 Task: Look for space in Qingnian, China from 6th June, 2023 to 8th June, 2023 for 2 adults in price range Rs.7000 to Rs.12000. Place can be private room with 1  bedroom having 2 beds and 1 bathroom. Property type can be house, flat, guest house. Booking option can be shelf check-in. Required host language is Chinese (Simplified).
Action: Mouse moved to (376, 133)
Screenshot: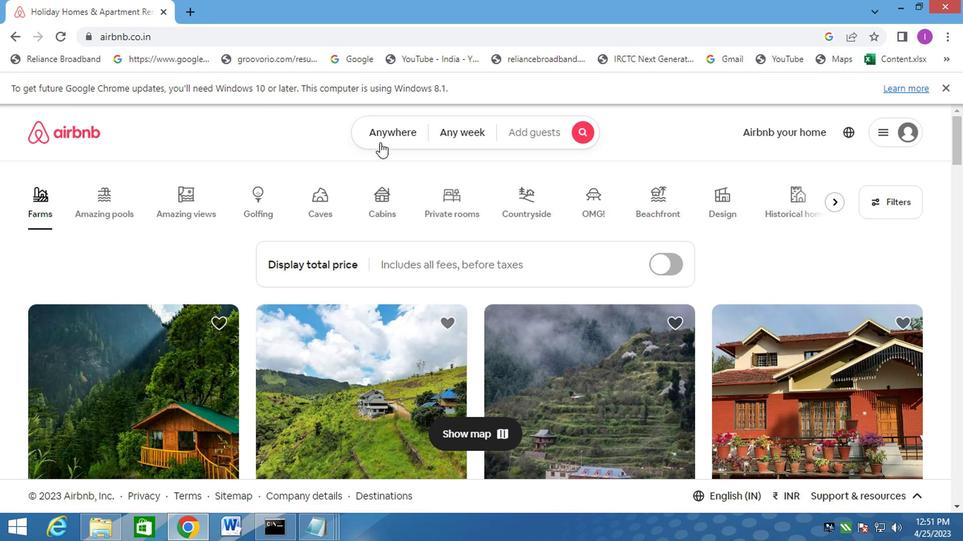 
Action: Mouse pressed left at (376, 133)
Screenshot: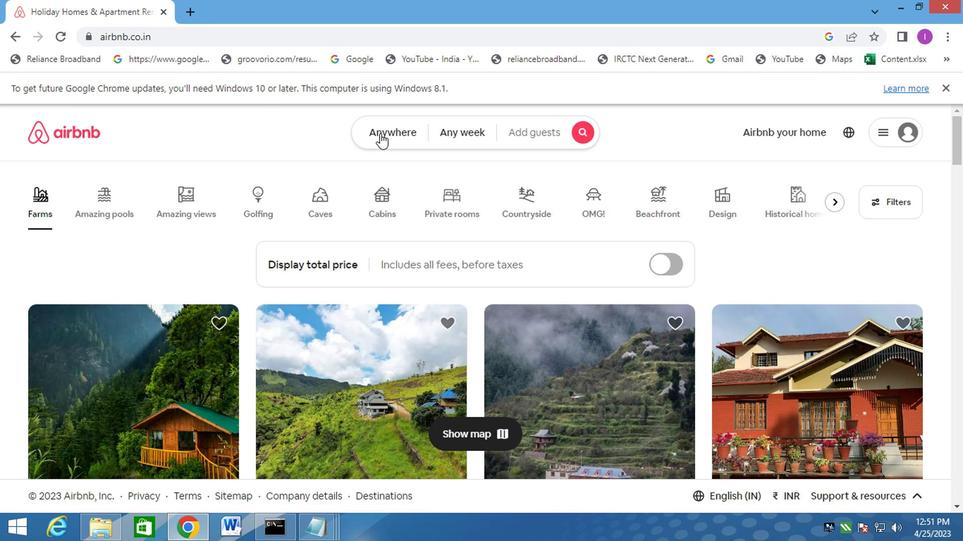 
Action: Mouse moved to (227, 192)
Screenshot: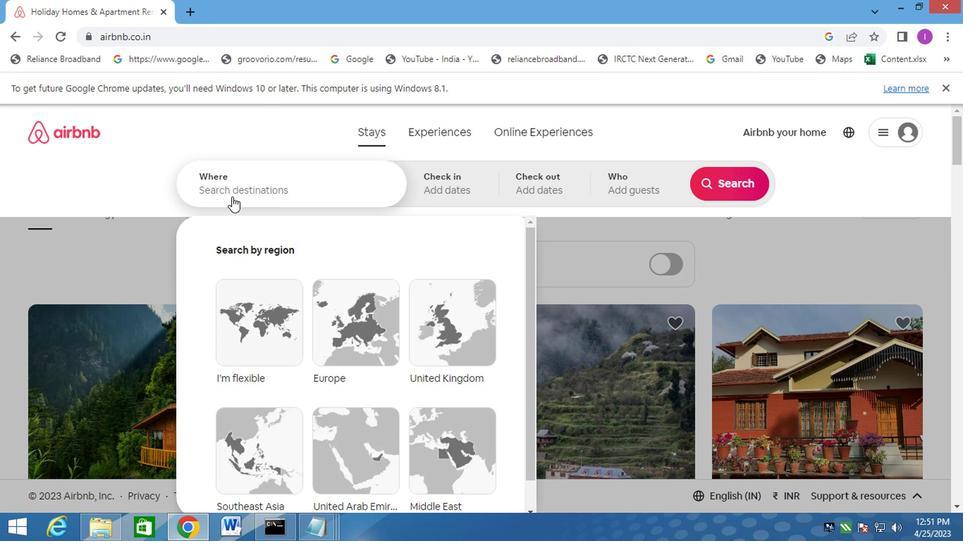 
Action: Mouse pressed left at (227, 192)
Screenshot: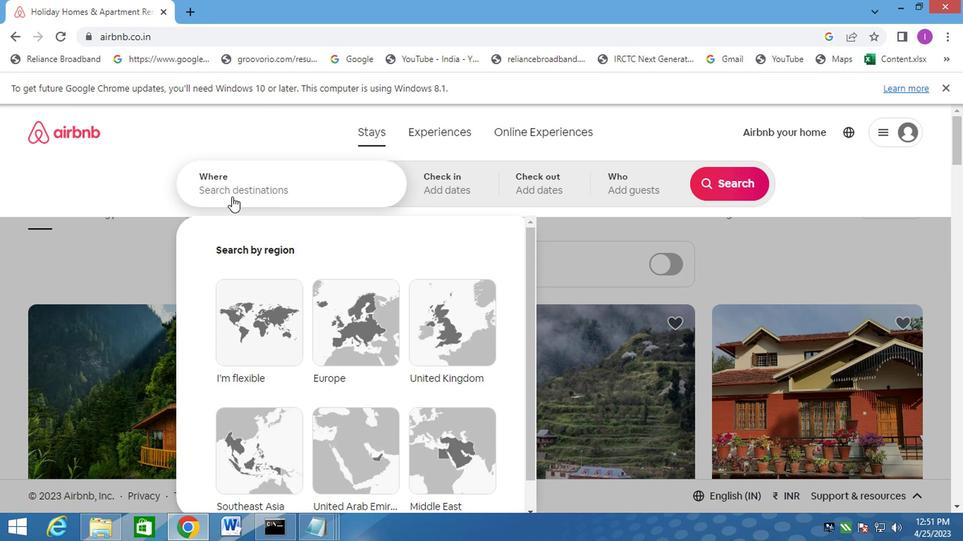 
Action: Mouse moved to (254, 184)
Screenshot: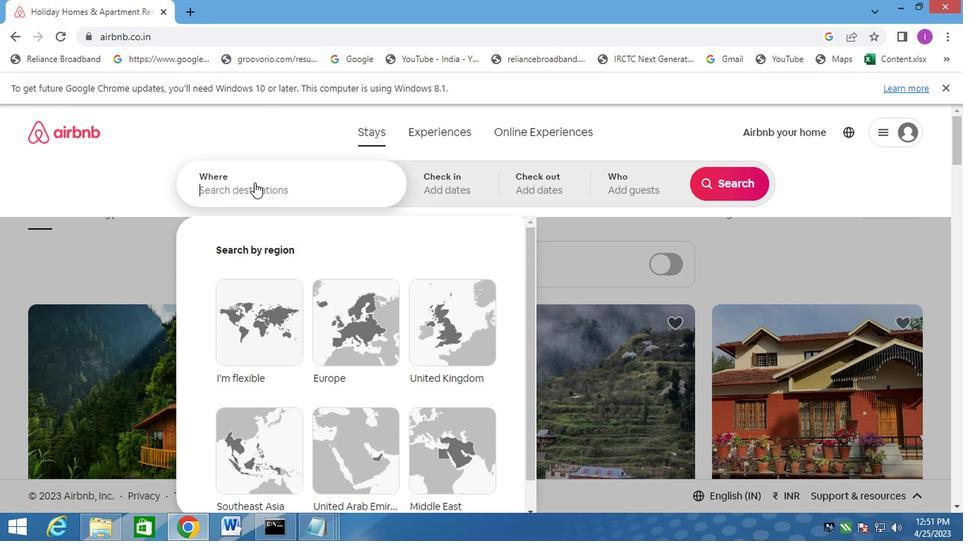
Action: Key pressed <Key.shift>QINGNIAN,CHINA
Screenshot: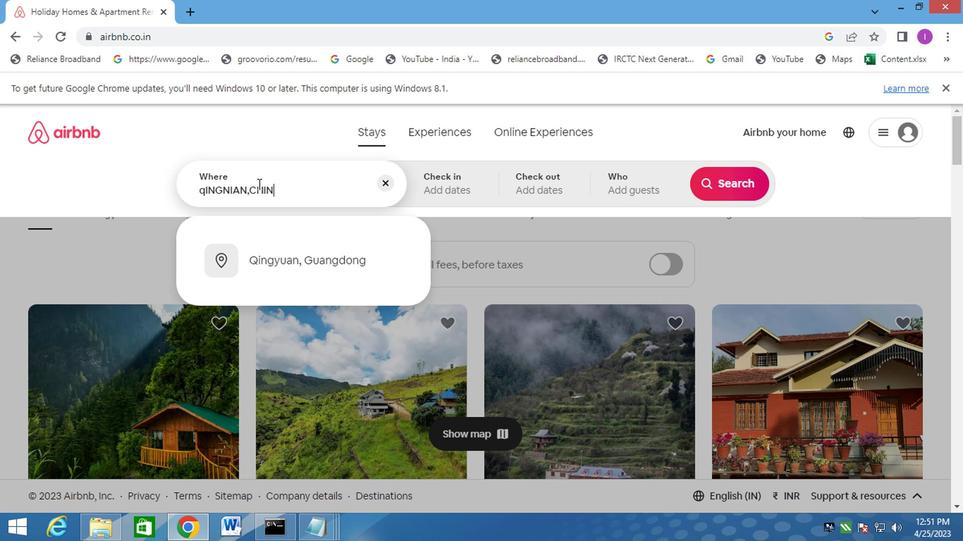 
Action: Mouse moved to (443, 178)
Screenshot: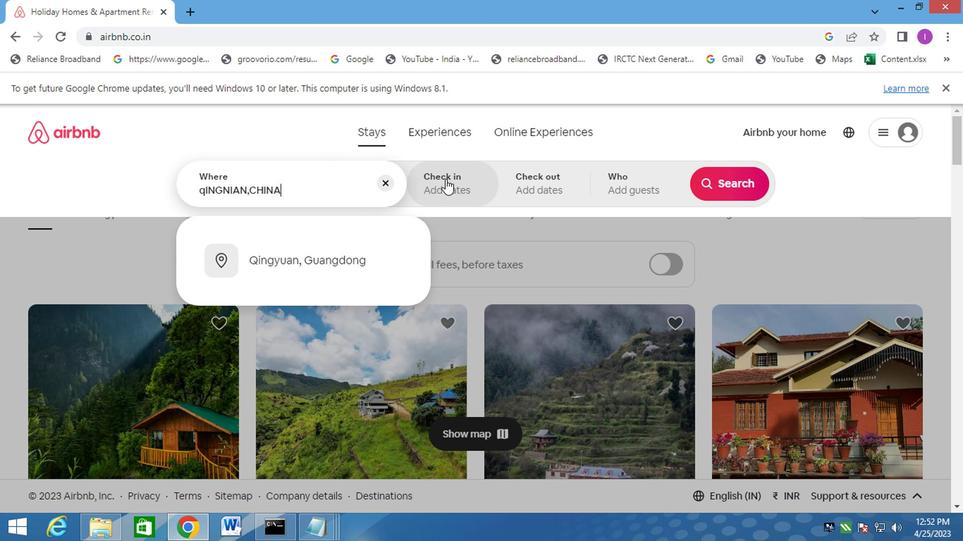
Action: Mouse pressed left at (443, 178)
Screenshot: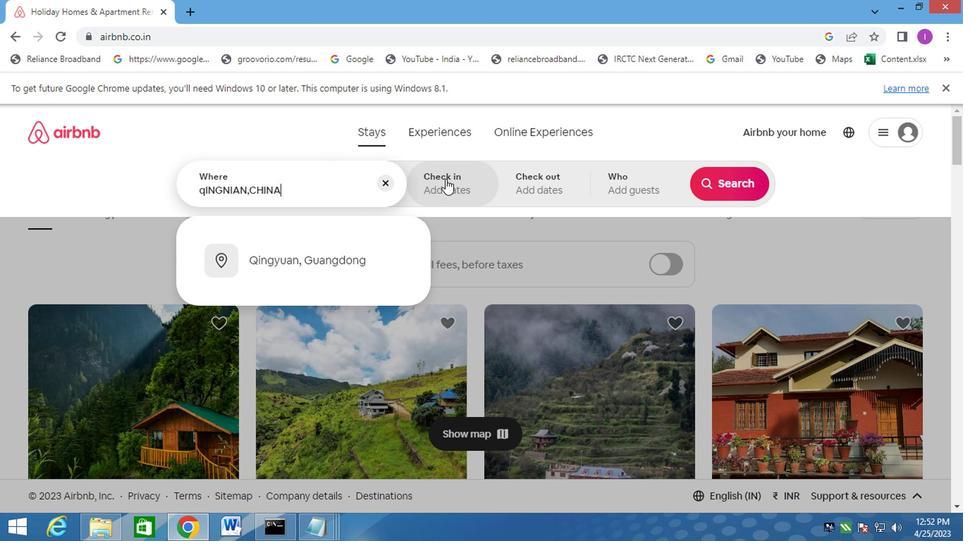 
Action: Mouse moved to (721, 296)
Screenshot: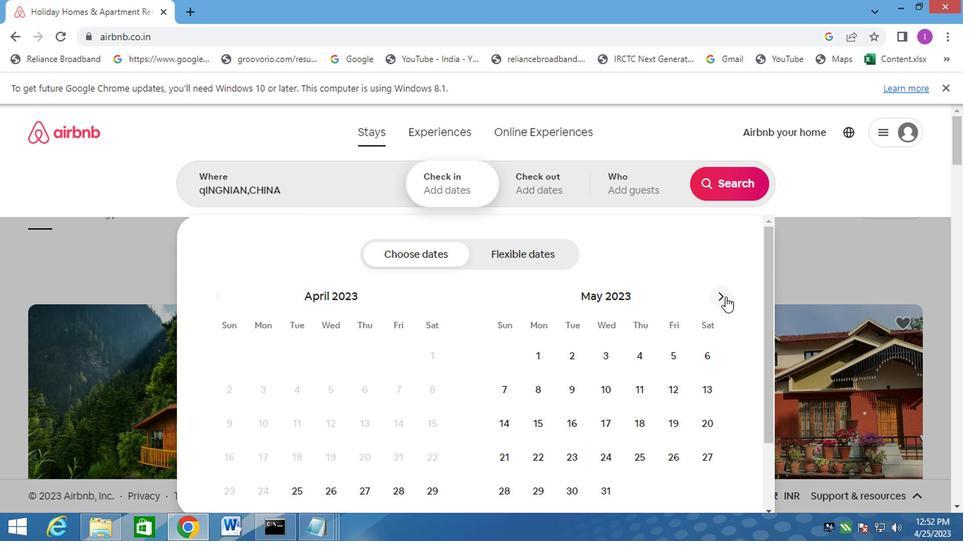 
Action: Mouse pressed left at (721, 296)
Screenshot: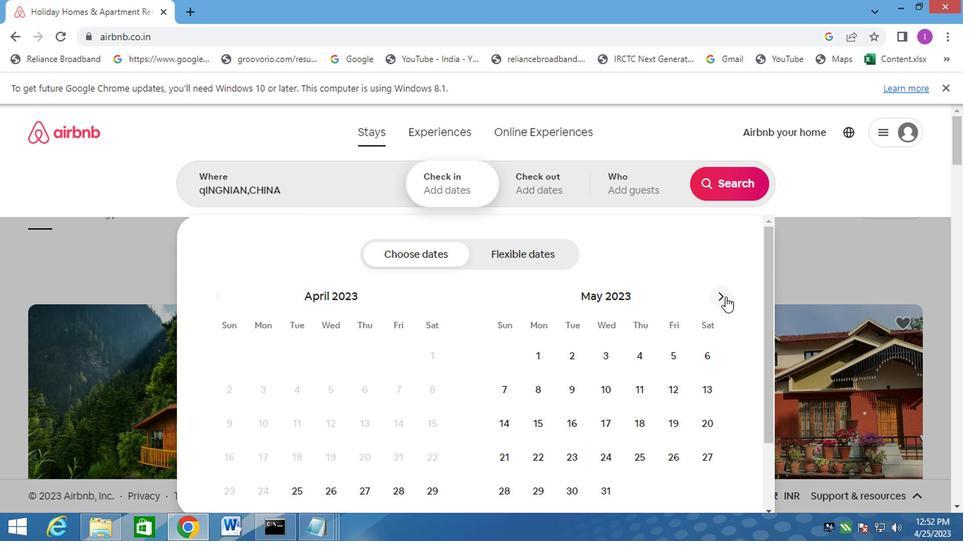 
Action: Mouse pressed left at (721, 296)
Screenshot: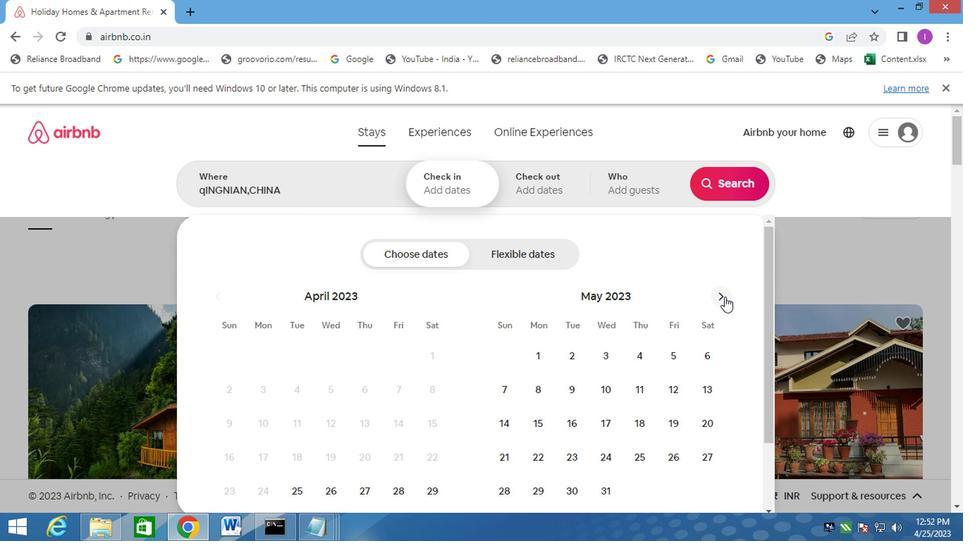 
Action: Mouse moved to (295, 387)
Screenshot: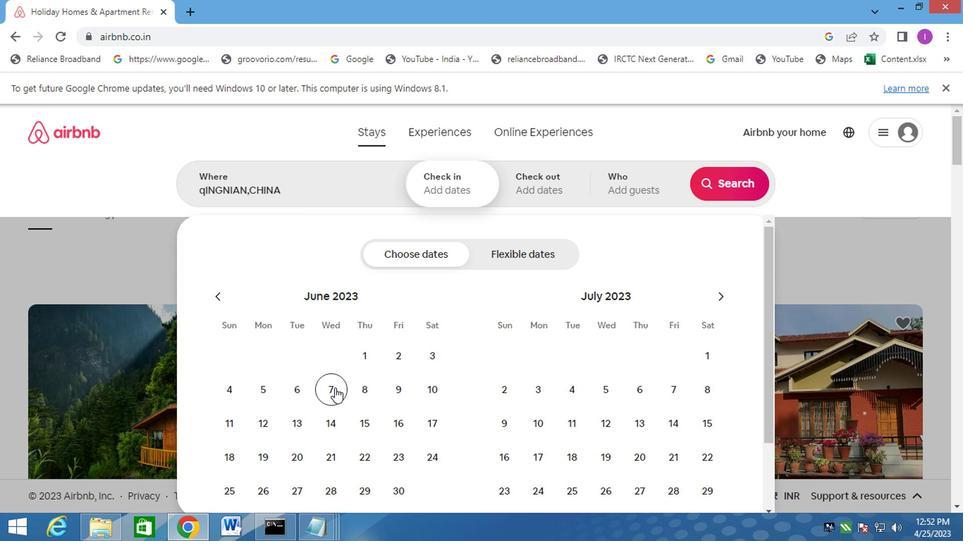 
Action: Mouse pressed left at (295, 387)
Screenshot: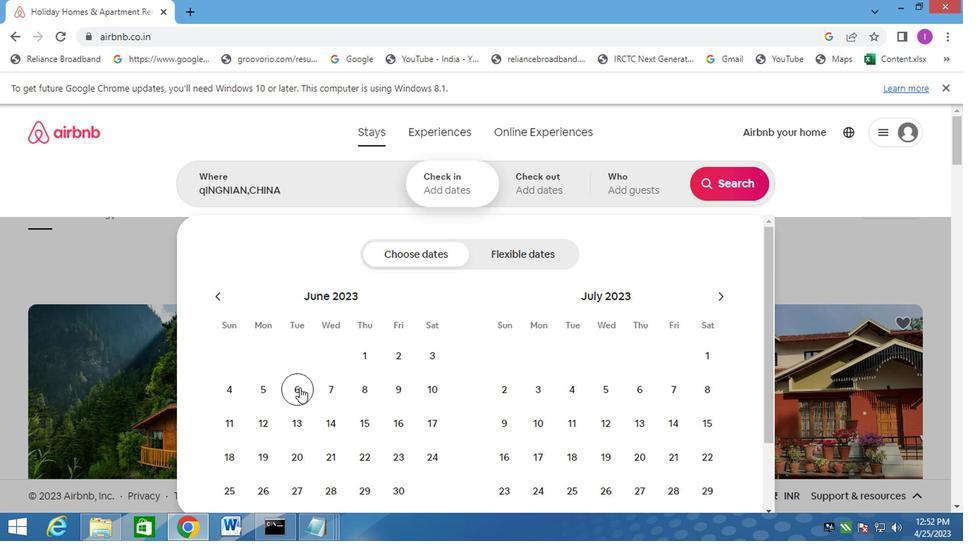 
Action: Mouse moved to (363, 399)
Screenshot: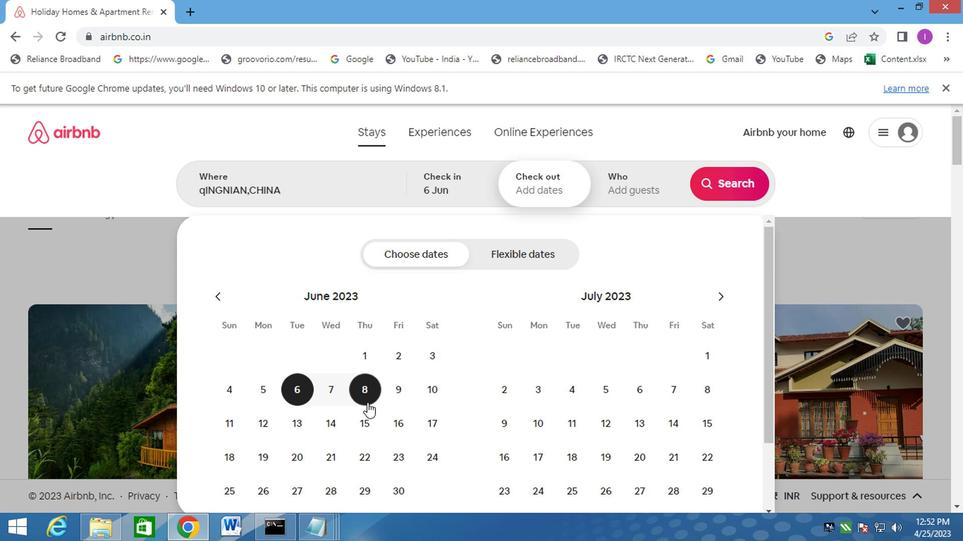 
Action: Mouse pressed left at (363, 399)
Screenshot: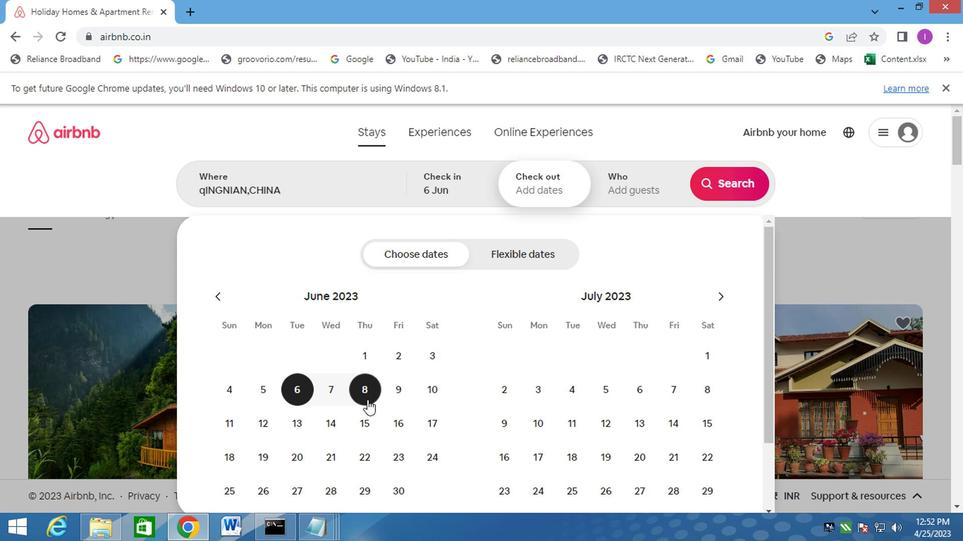 
Action: Mouse moved to (660, 187)
Screenshot: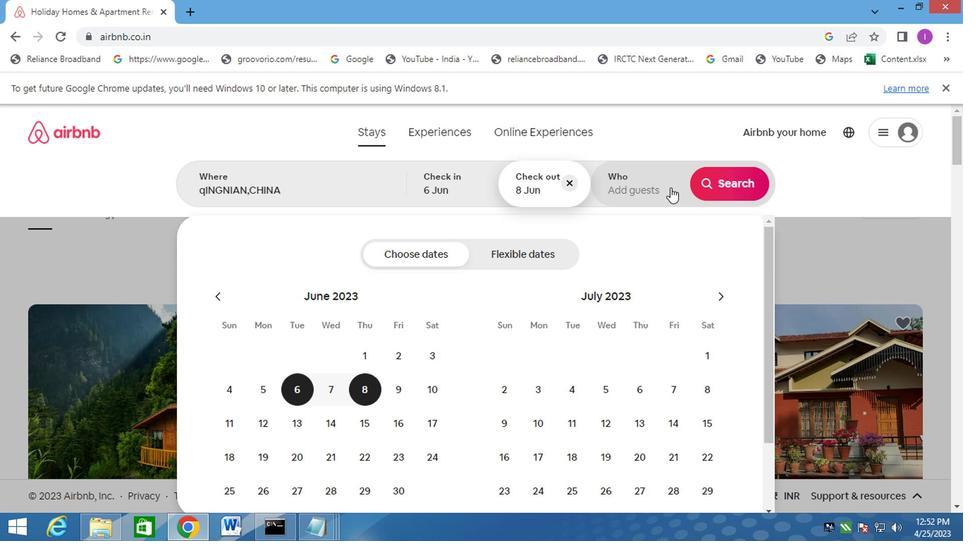 
Action: Mouse pressed left at (660, 187)
Screenshot: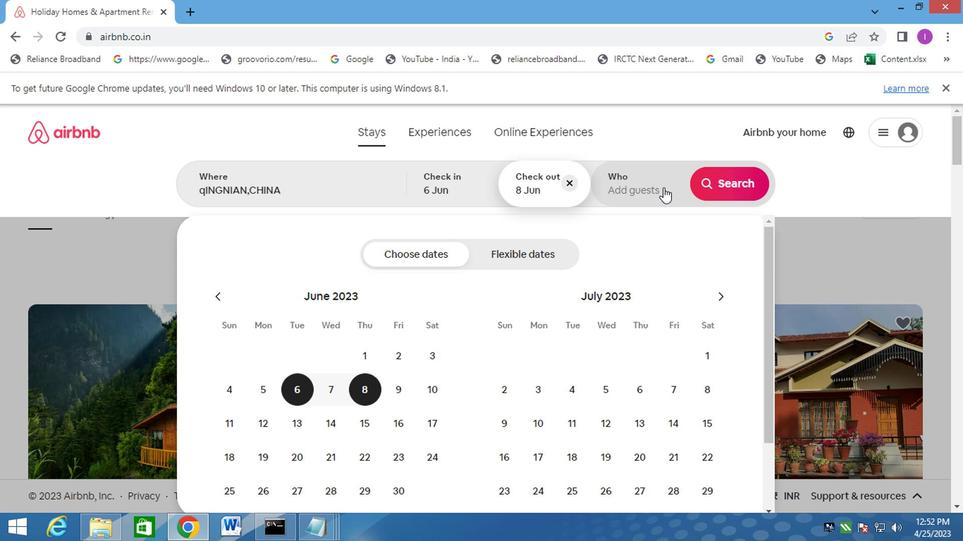 
Action: Mouse moved to (730, 258)
Screenshot: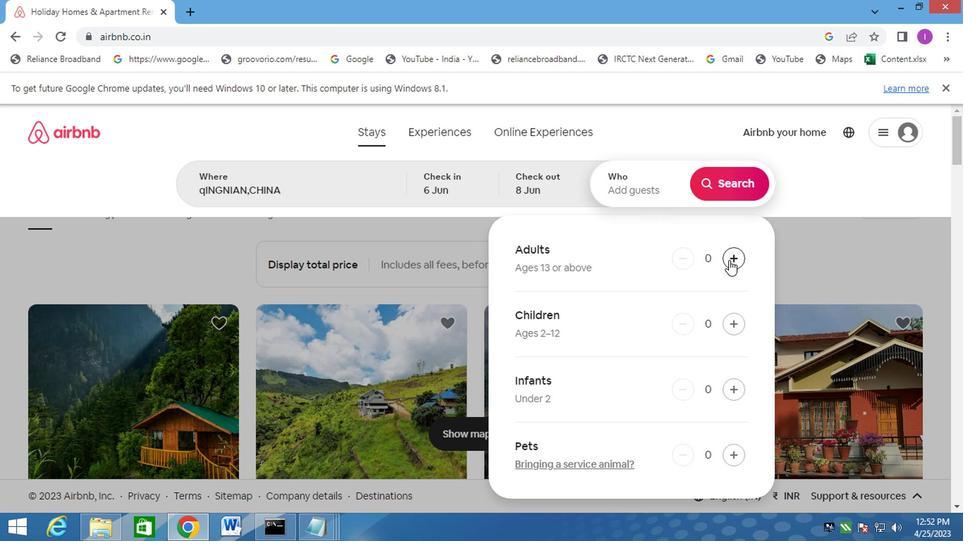 
Action: Mouse pressed left at (730, 258)
Screenshot: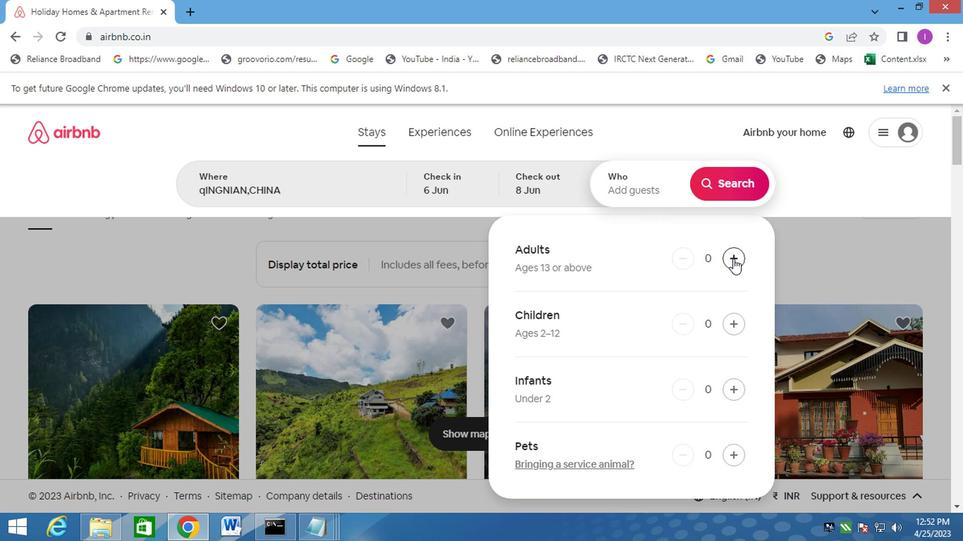 
Action: Mouse pressed left at (730, 258)
Screenshot: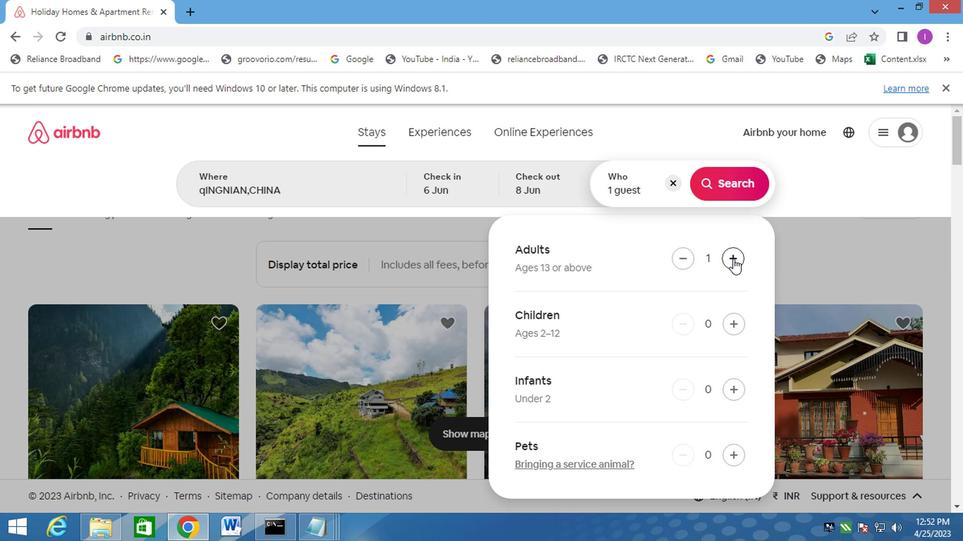 
Action: Mouse moved to (717, 187)
Screenshot: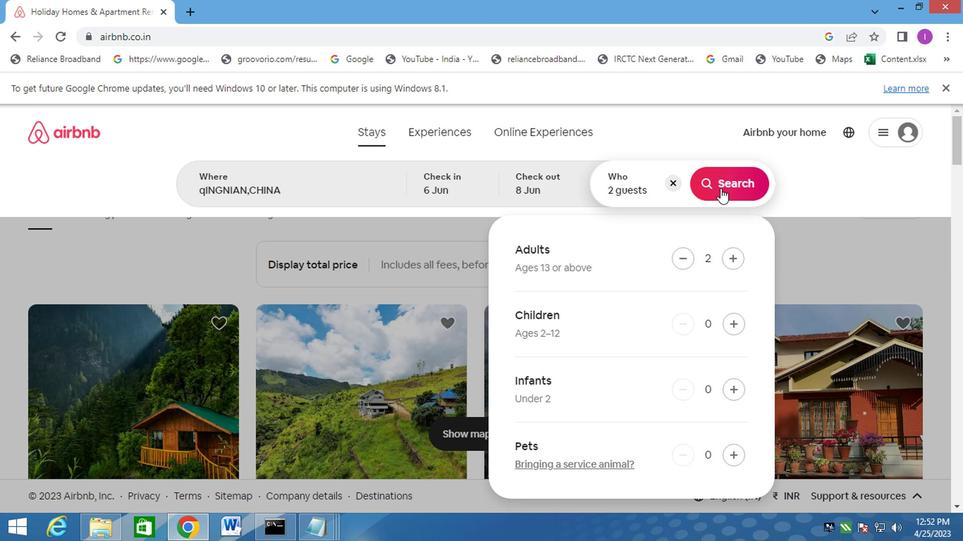 
Action: Mouse pressed left at (717, 187)
Screenshot: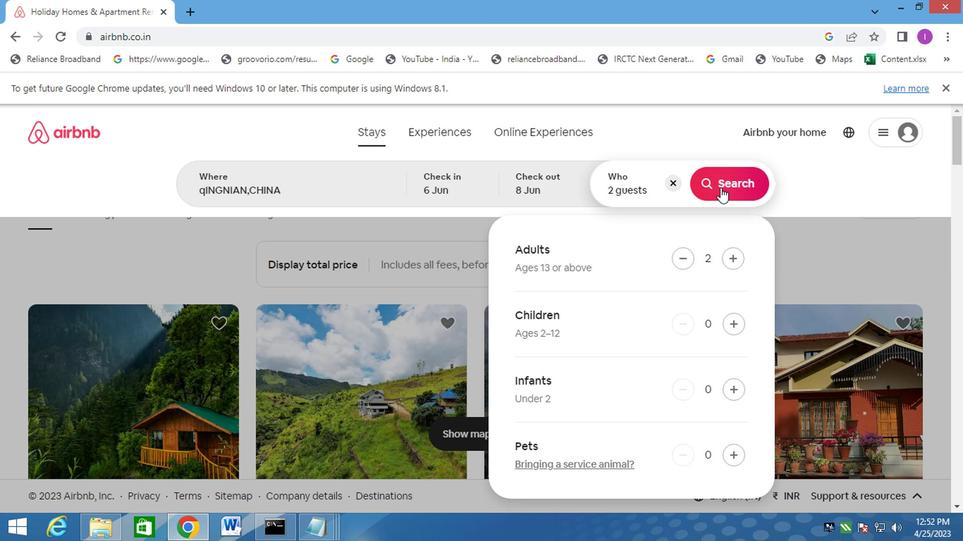 
Action: Mouse moved to (907, 188)
Screenshot: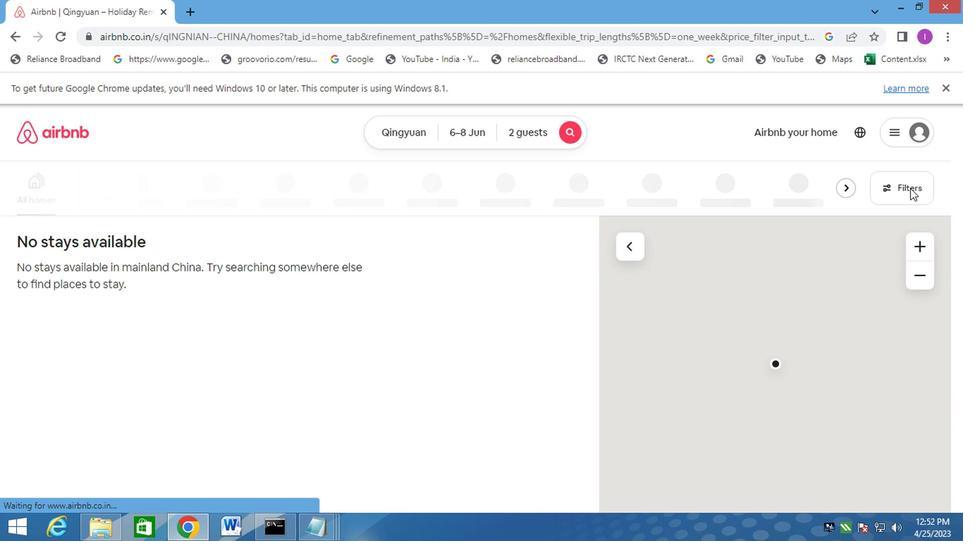 
Action: Mouse pressed left at (907, 188)
Screenshot: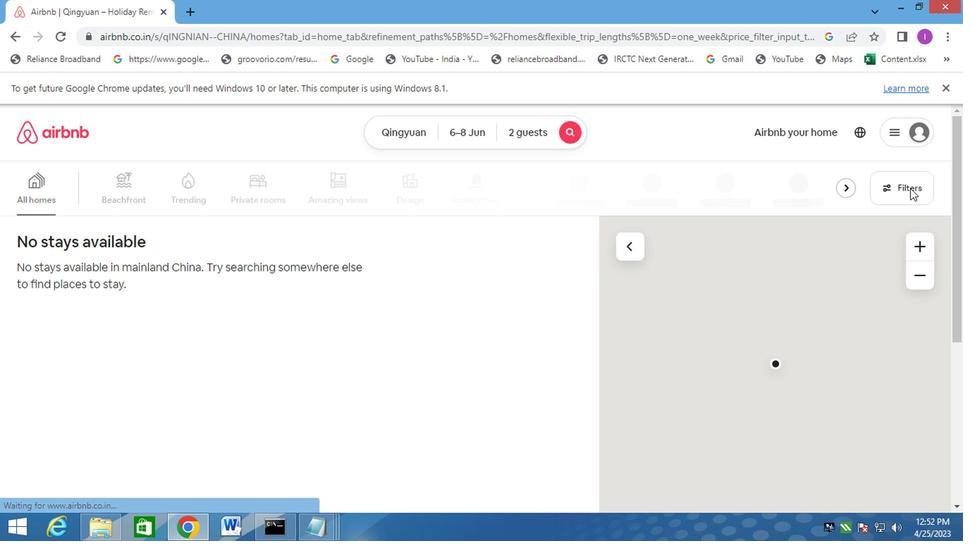 
Action: Mouse moved to (306, 277)
Screenshot: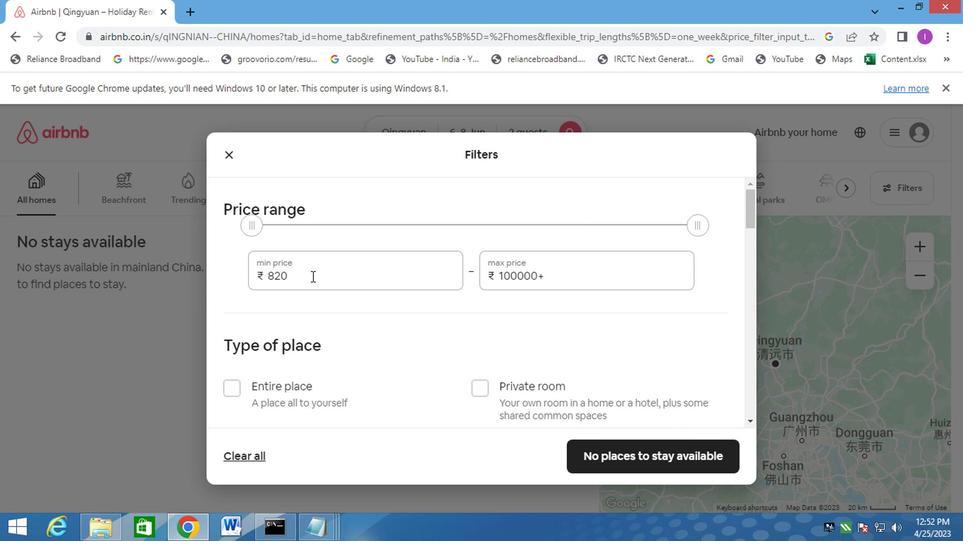 
Action: Mouse pressed left at (306, 277)
Screenshot: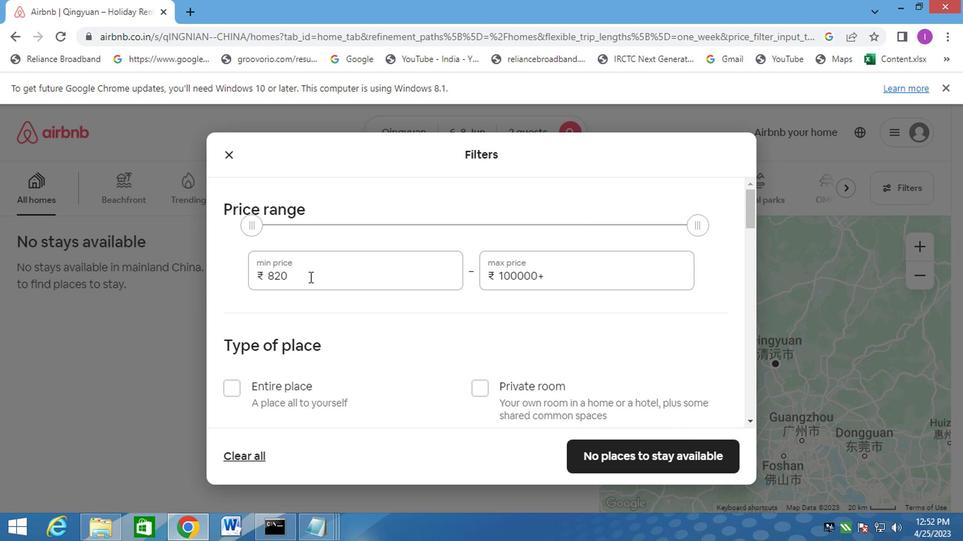 
Action: Mouse moved to (340, 289)
Screenshot: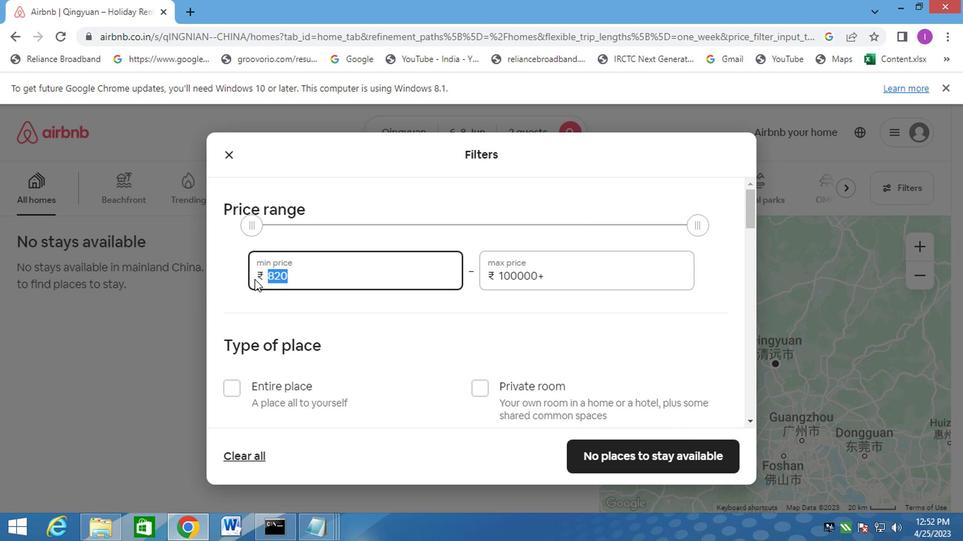 
Action: Key pressed 7000
Screenshot: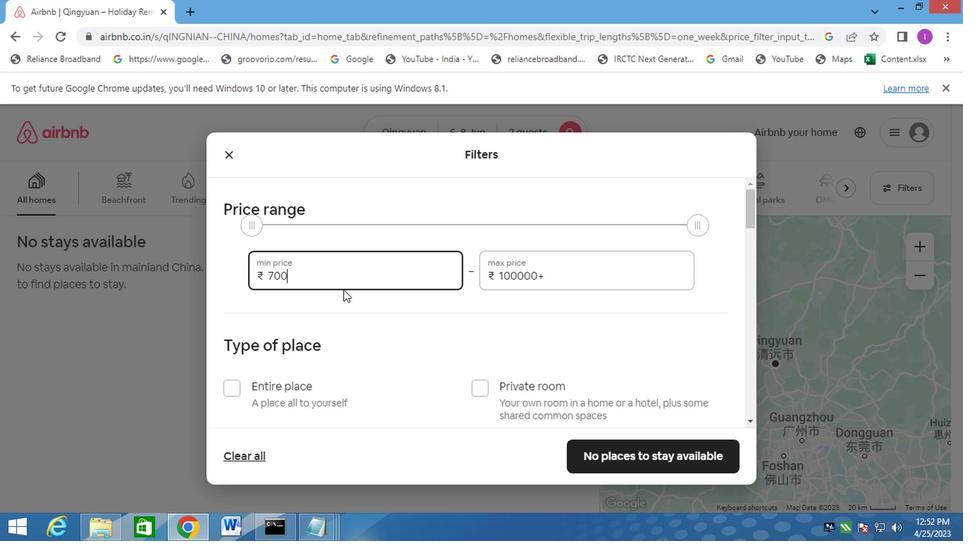 
Action: Mouse moved to (557, 276)
Screenshot: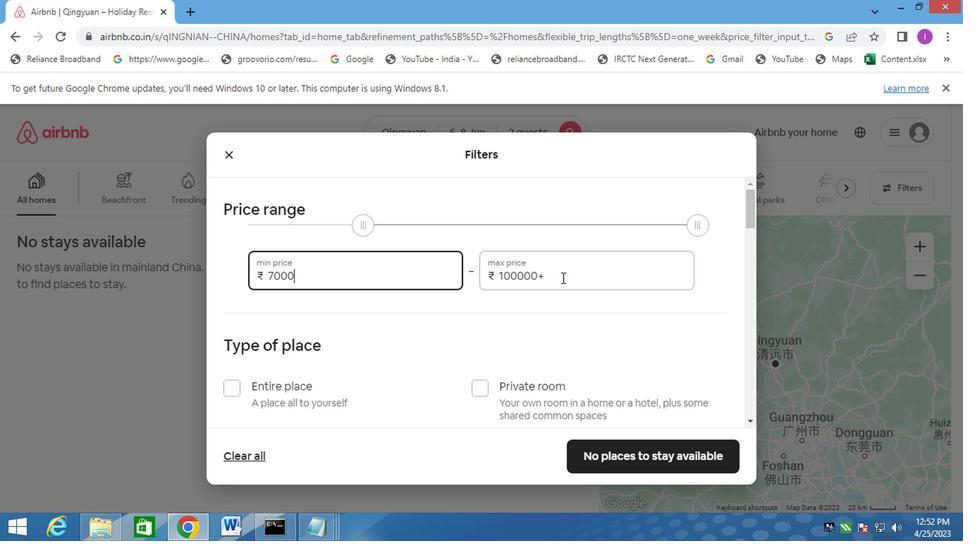 
Action: Mouse pressed left at (557, 276)
Screenshot: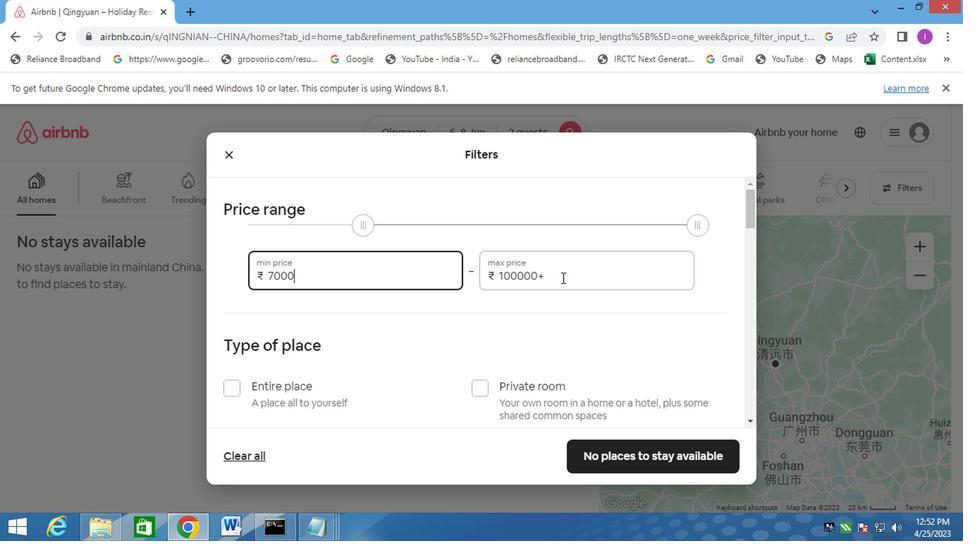 
Action: Mouse moved to (491, 274)
Screenshot: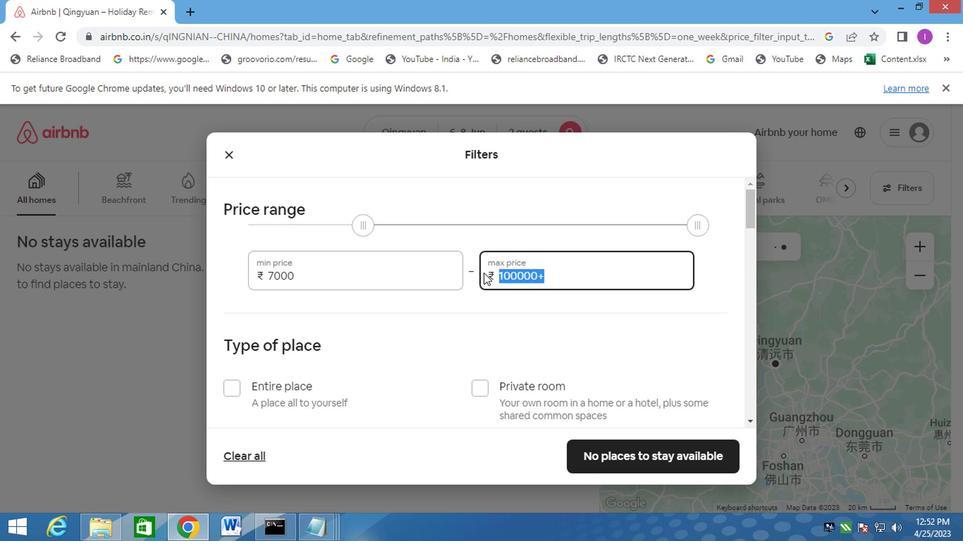 
Action: Key pressed 12000
Screenshot: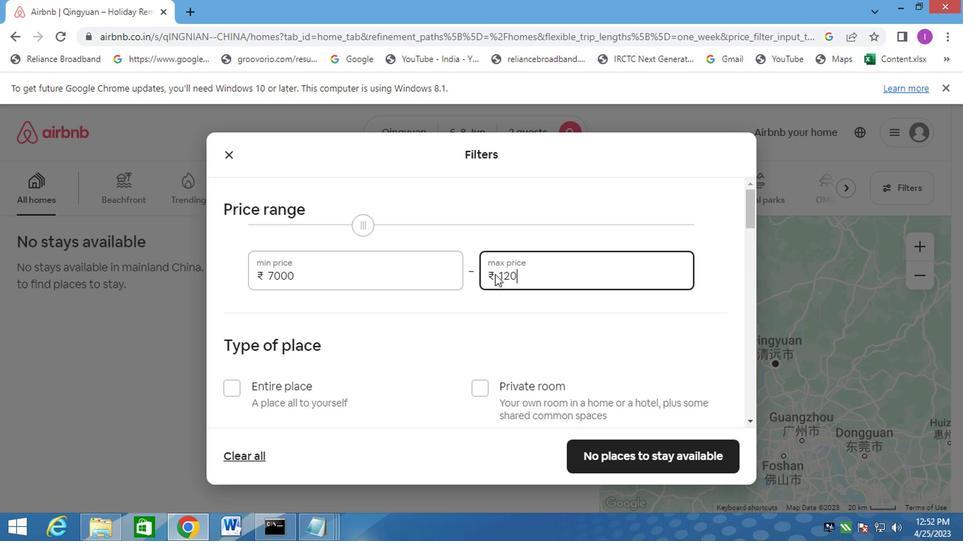 
Action: Mouse moved to (475, 389)
Screenshot: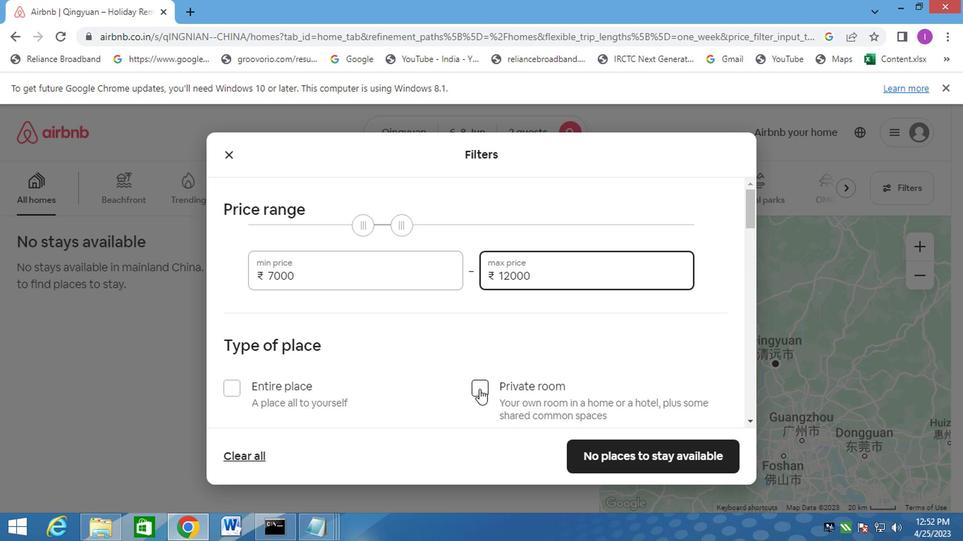 
Action: Mouse pressed left at (475, 389)
Screenshot: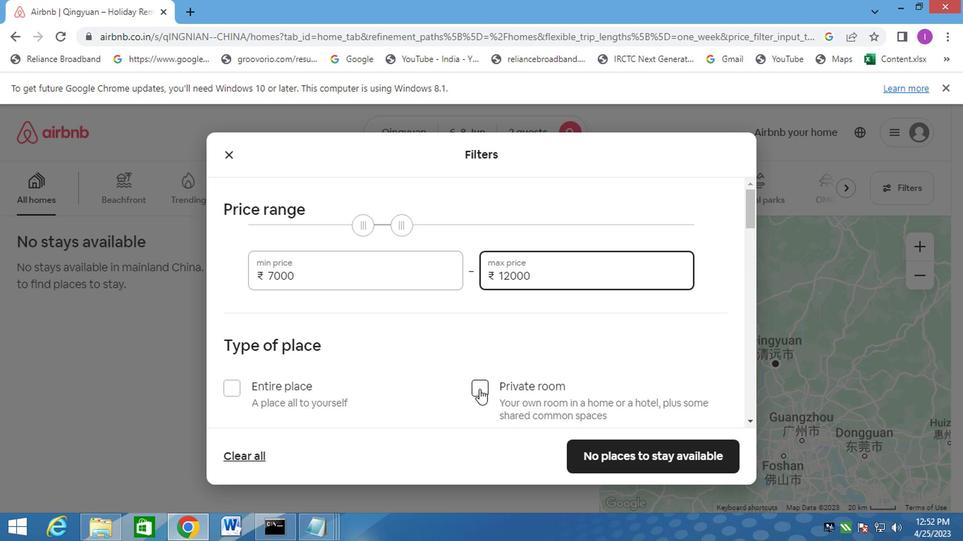 
Action: Mouse moved to (640, 323)
Screenshot: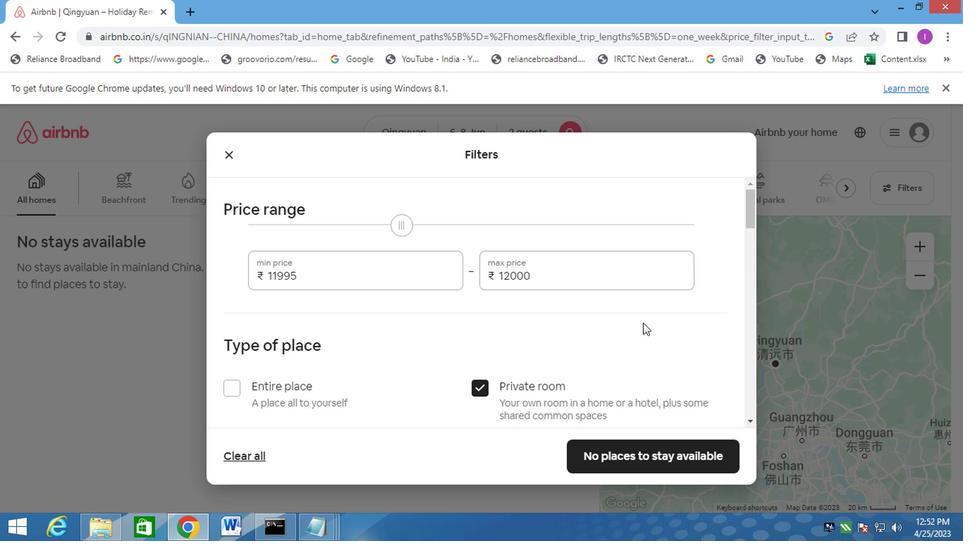 
Action: Mouse scrolled (640, 322) with delta (0, 0)
Screenshot: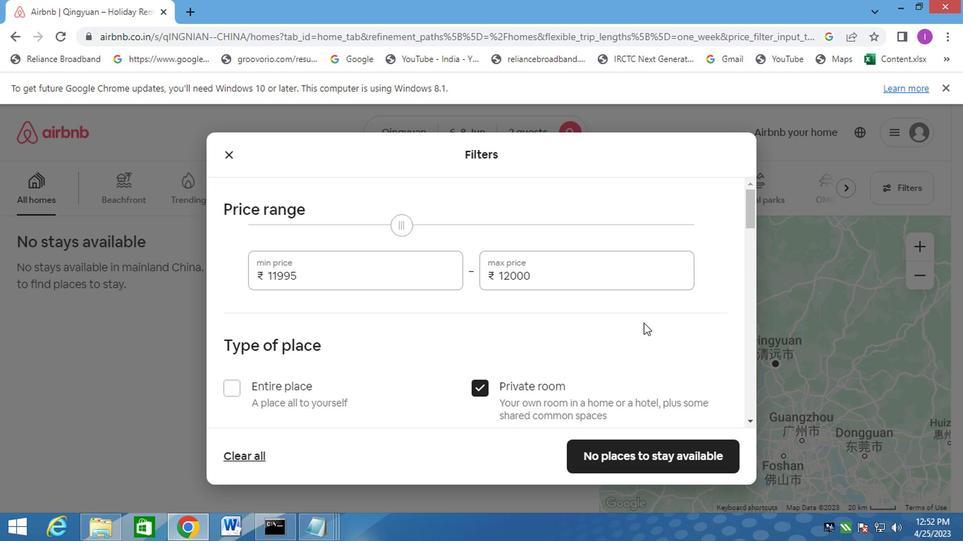 
Action: Mouse scrolled (640, 322) with delta (0, 0)
Screenshot: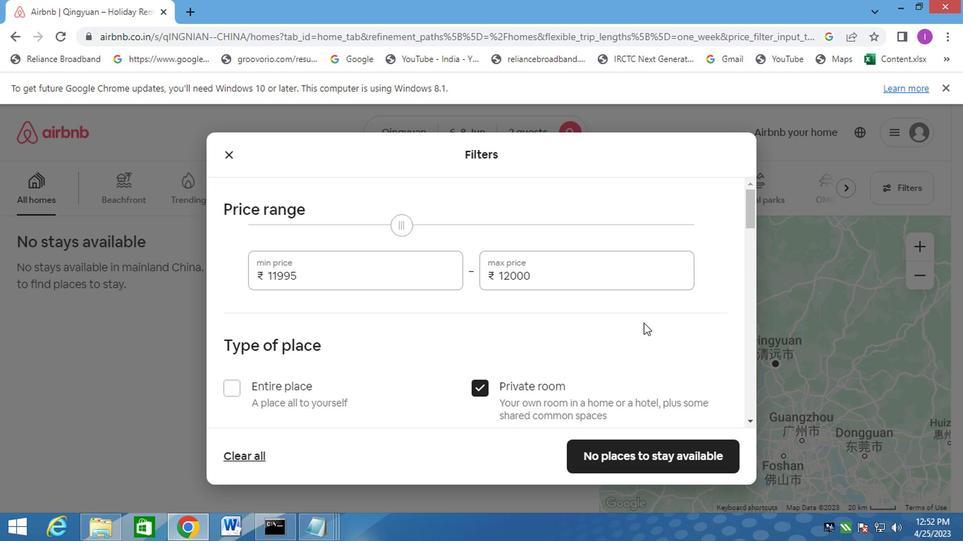 
Action: Mouse moved to (654, 319)
Screenshot: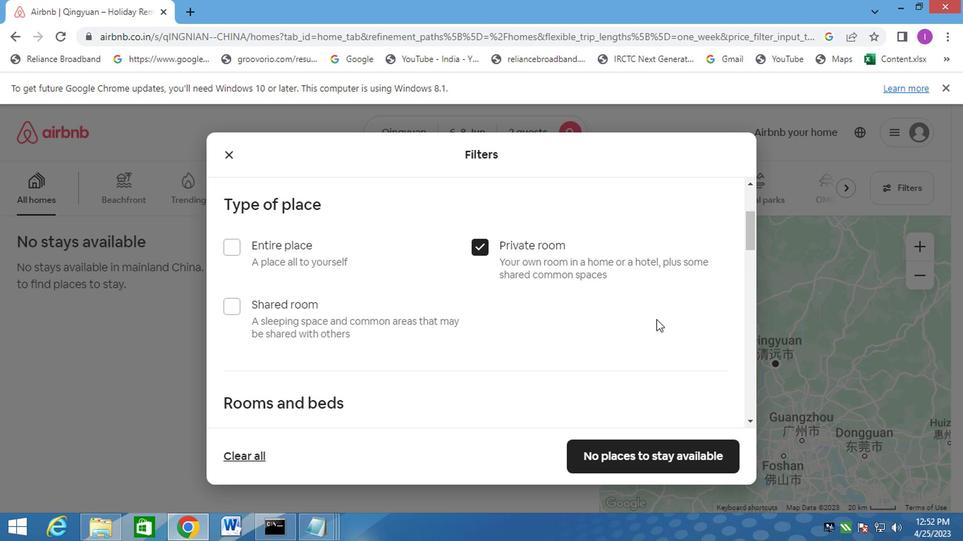 
Action: Mouse scrolled (654, 318) with delta (0, -1)
Screenshot: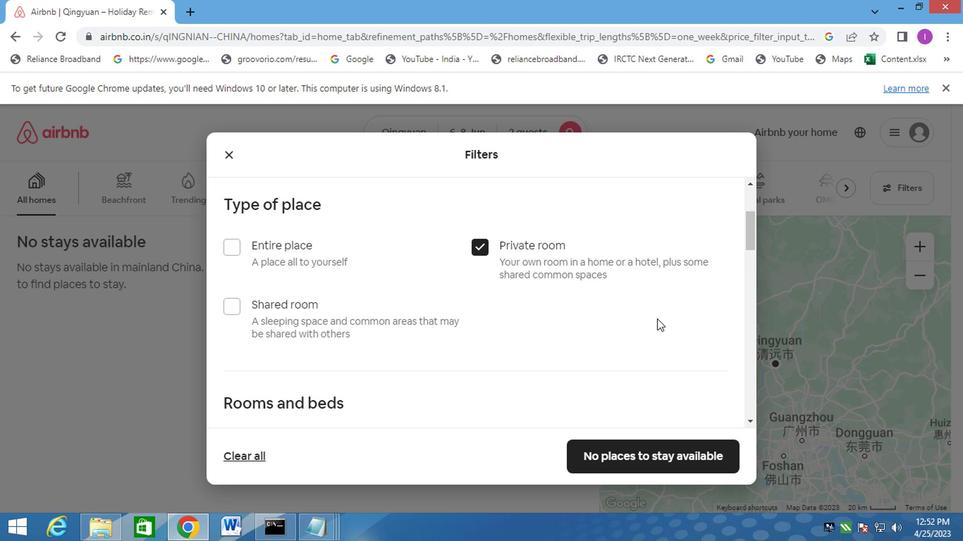 
Action: Mouse moved to (654, 319)
Screenshot: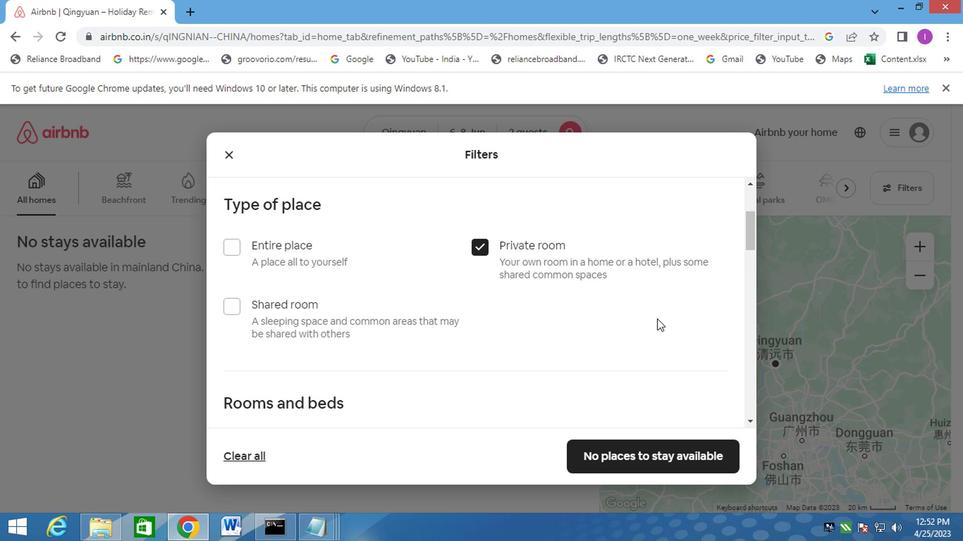 
Action: Mouse scrolled (654, 318) with delta (0, -1)
Screenshot: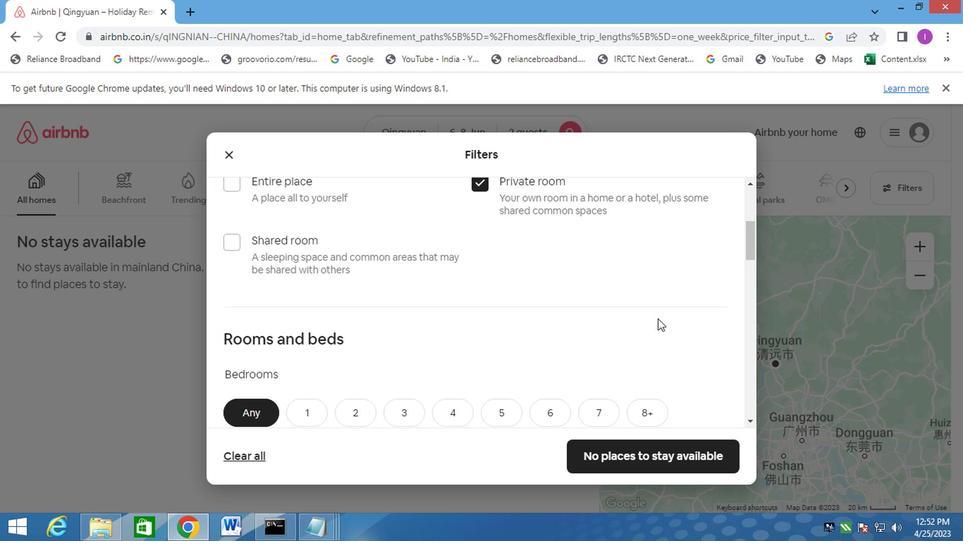 
Action: Mouse scrolled (654, 318) with delta (0, -1)
Screenshot: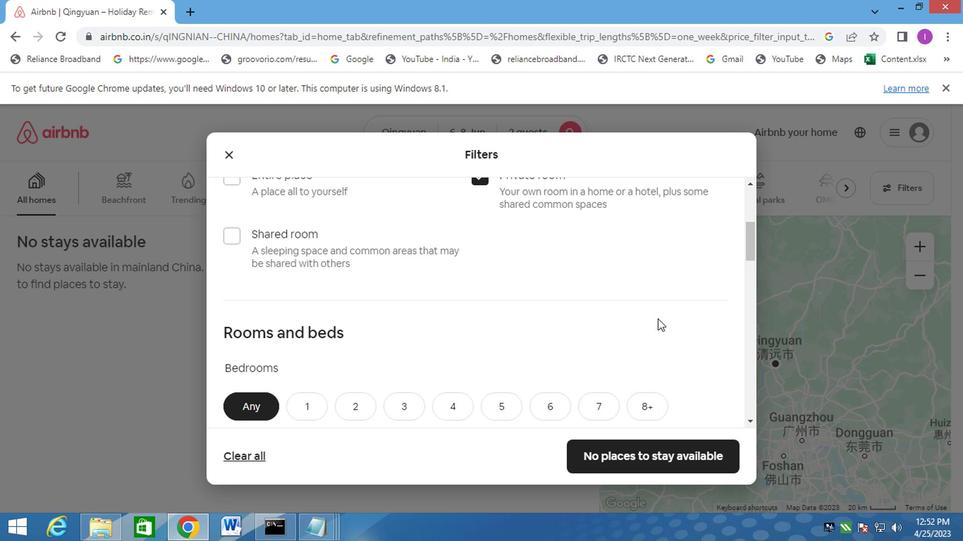 
Action: Mouse moved to (306, 272)
Screenshot: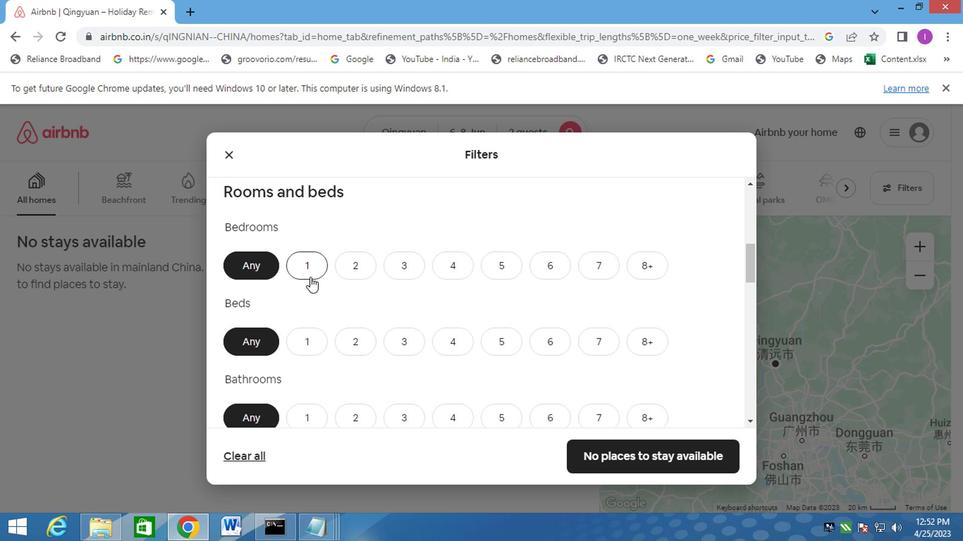
Action: Mouse pressed left at (306, 272)
Screenshot: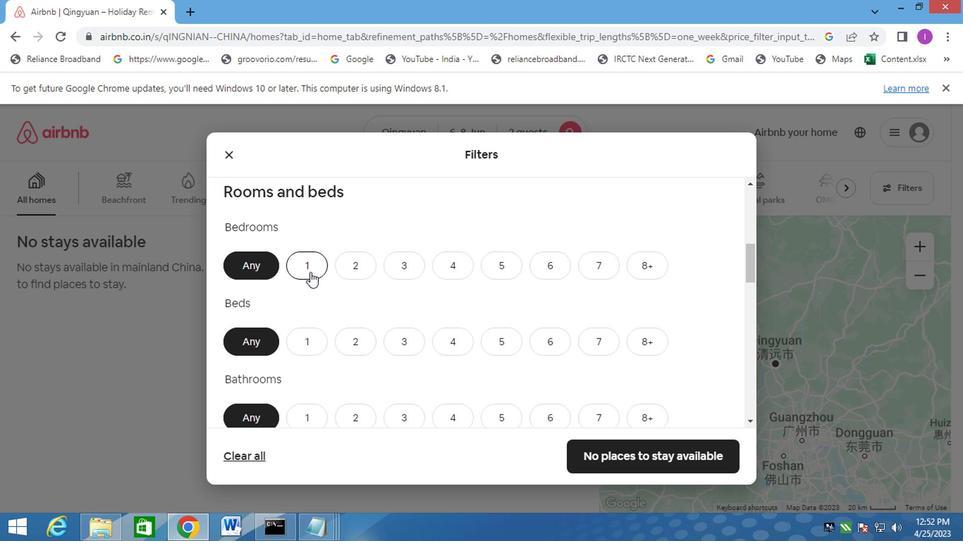 
Action: Mouse moved to (359, 345)
Screenshot: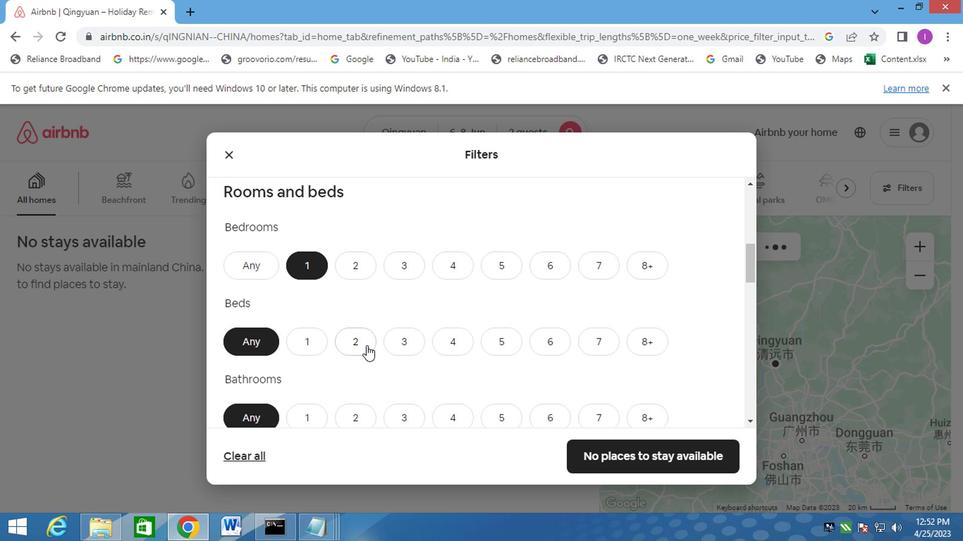 
Action: Mouse pressed left at (359, 345)
Screenshot: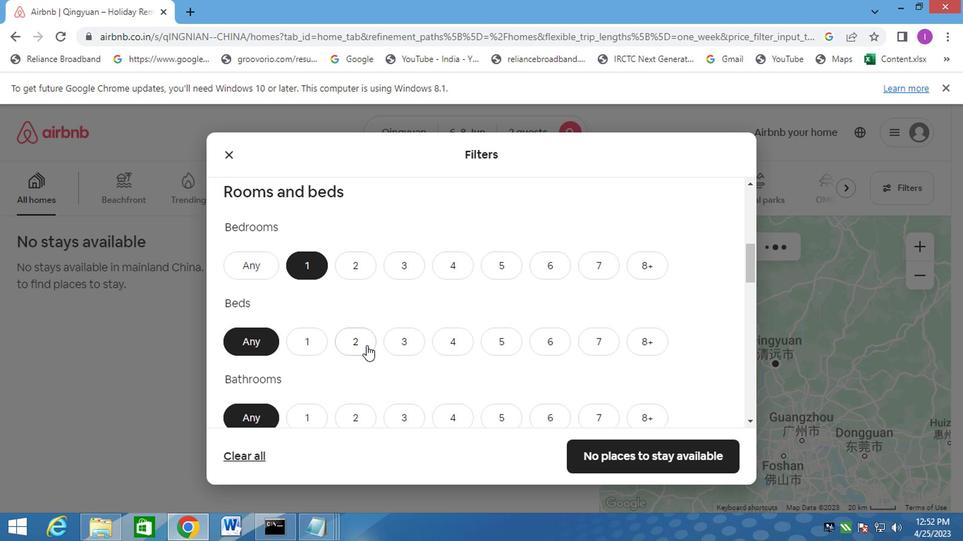 
Action: Mouse moved to (296, 411)
Screenshot: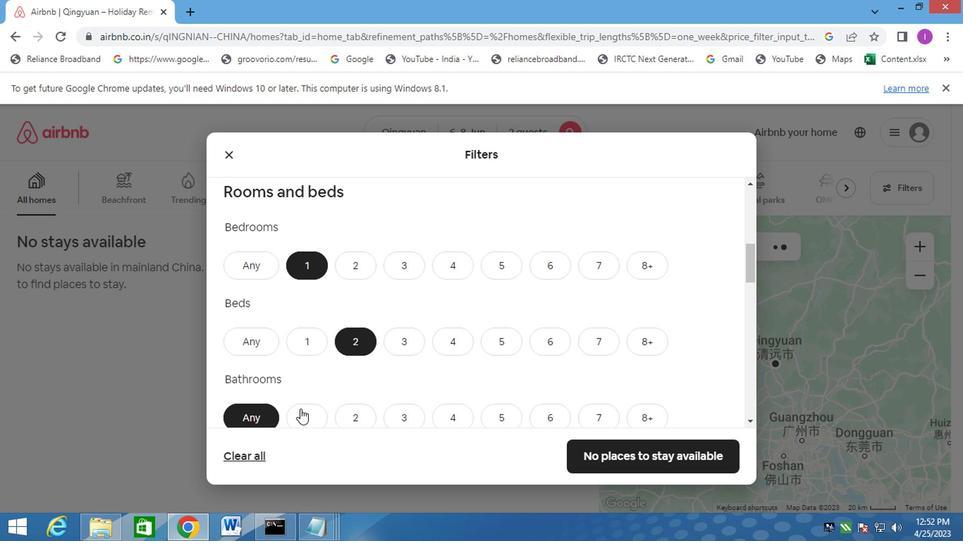 
Action: Mouse pressed left at (296, 411)
Screenshot: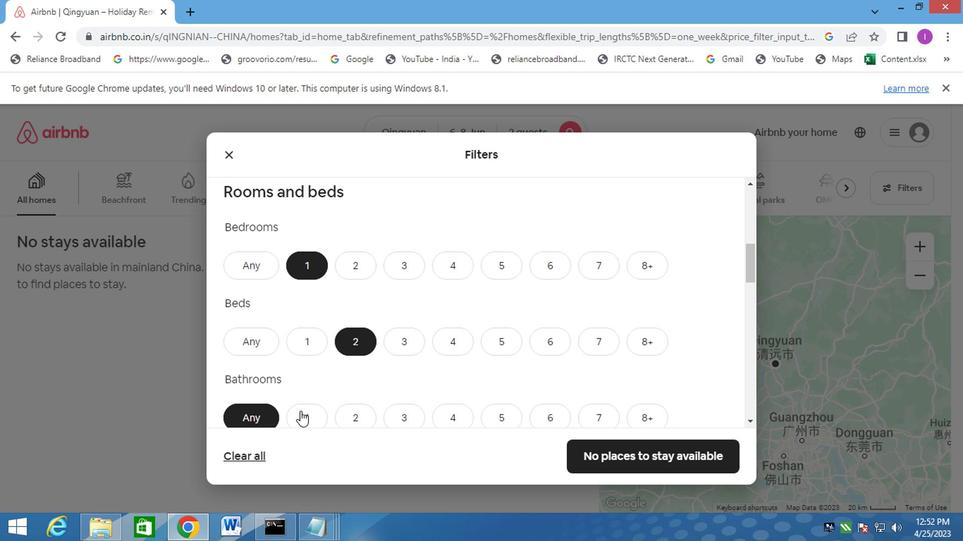 
Action: Mouse moved to (527, 309)
Screenshot: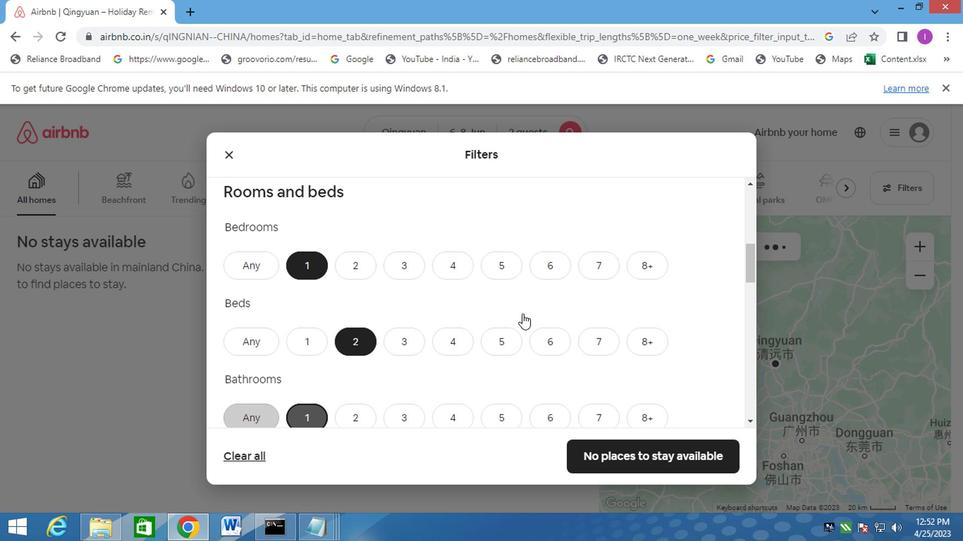 
Action: Mouse scrolled (527, 308) with delta (0, 0)
Screenshot: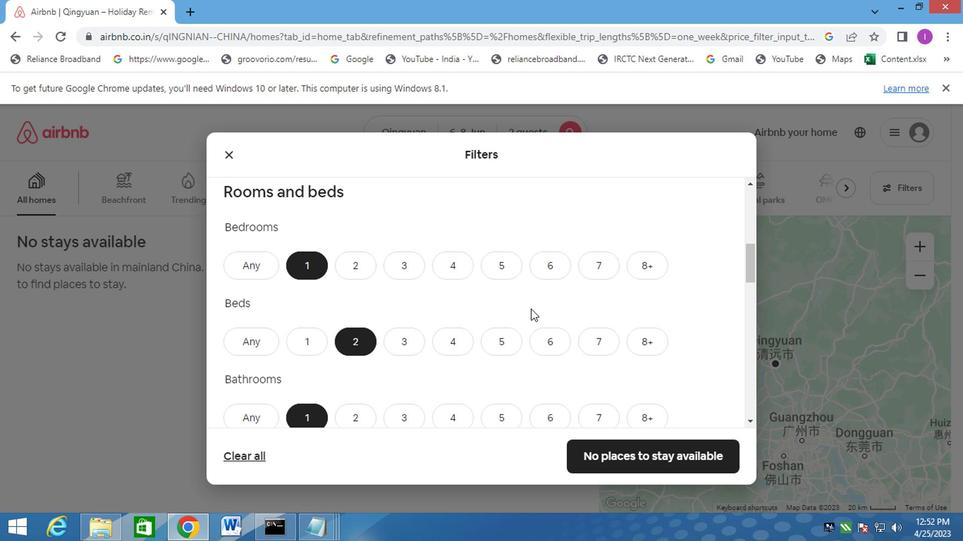 
Action: Mouse moved to (529, 309)
Screenshot: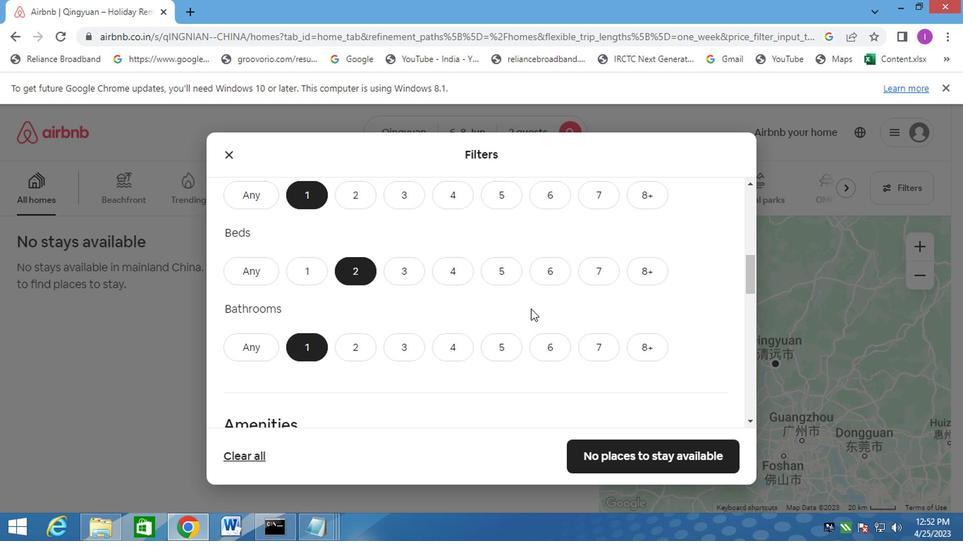 
Action: Mouse scrolled (529, 308) with delta (0, 0)
Screenshot: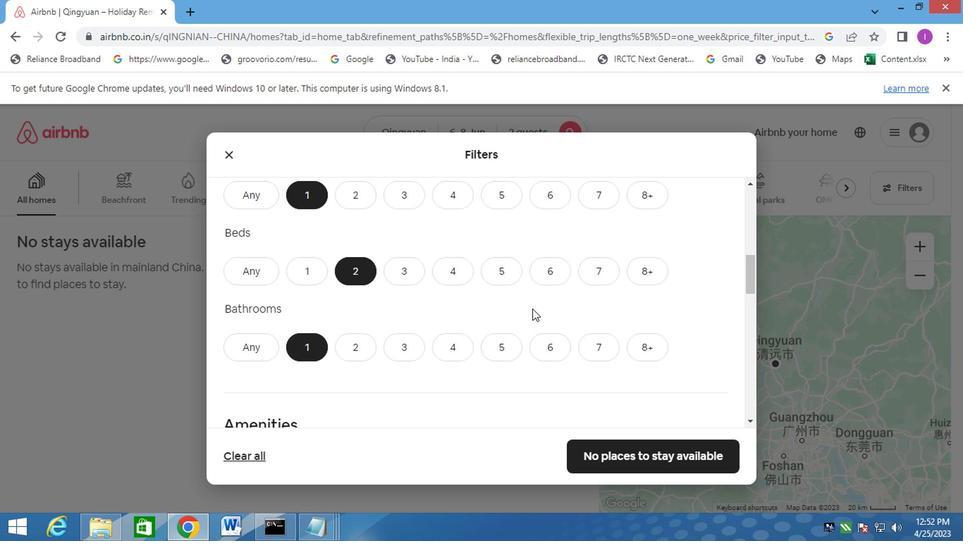 
Action: Mouse moved to (529, 311)
Screenshot: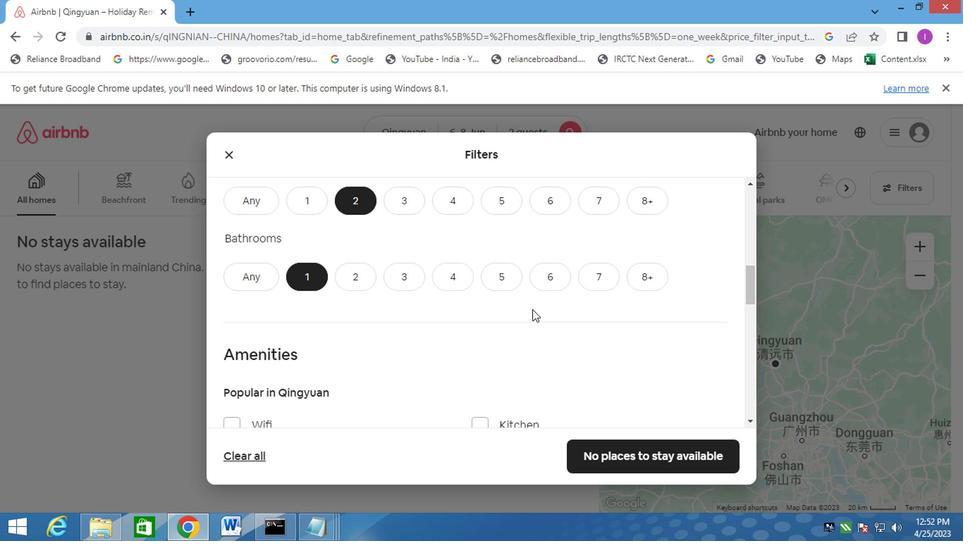 
Action: Mouse scrolled (529, 310) with delta (0, 0)
Screenshot: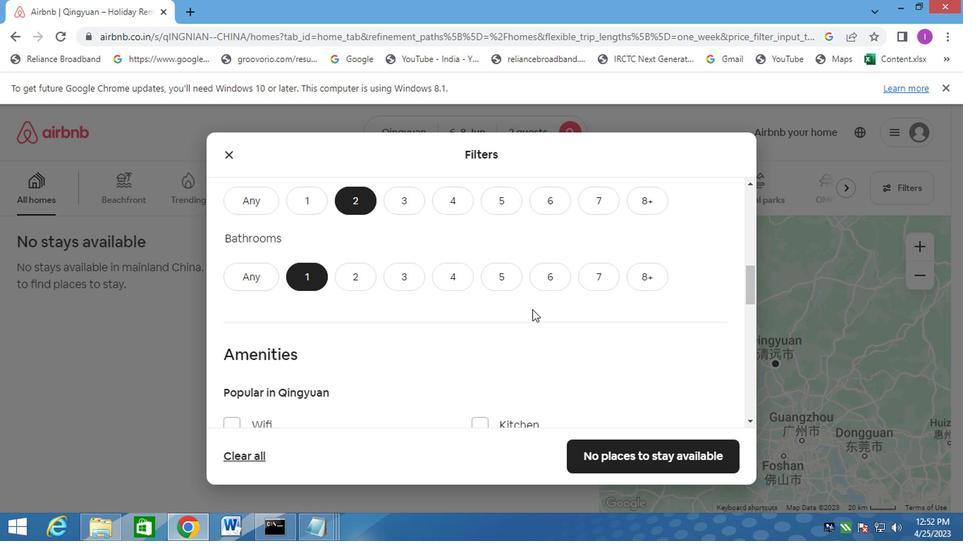 
Action: Mouse scrolled (529, 310) with delta (0, 0)
Screenshot: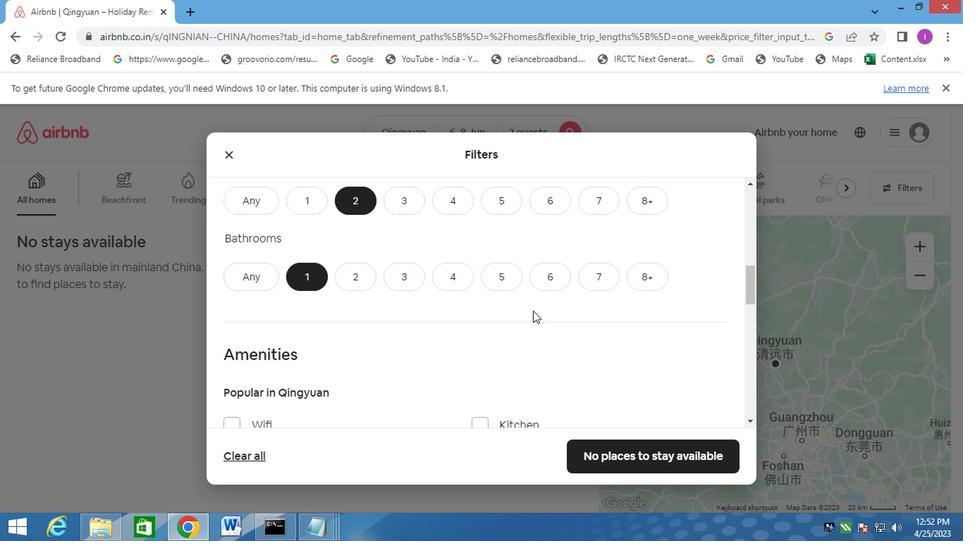 
Action: Mouse scrolled (529, 310) with delta (0, 0)
Screenshot: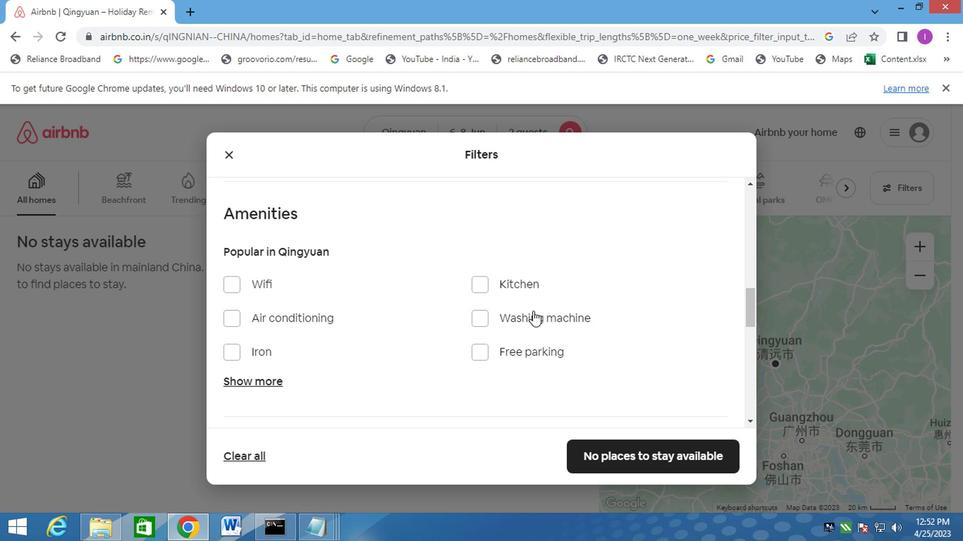 
Action: Mouse scrolled (529, 310) with delta (0, 0)
Screenshot: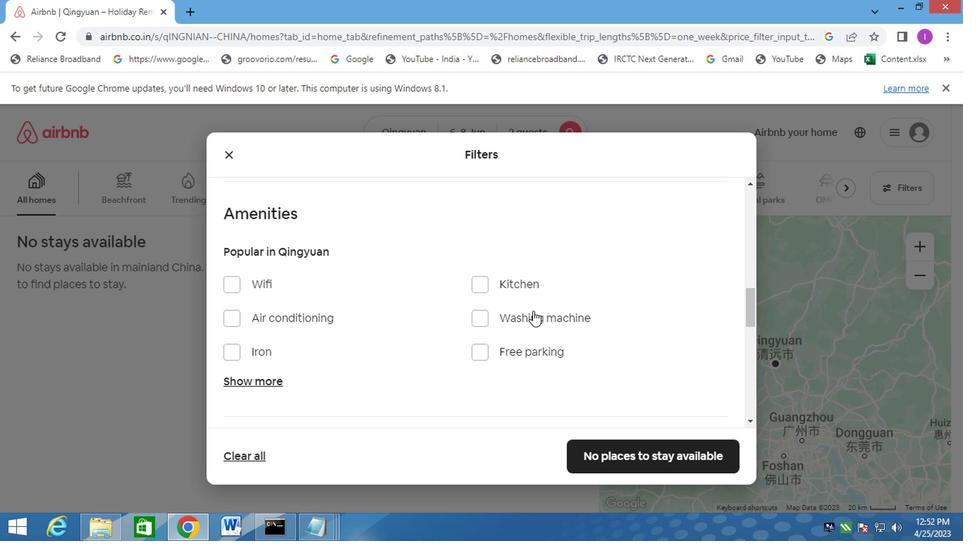 
Action: Mouse scrolled (529, 310) with delta (0, 0)
Screenshot: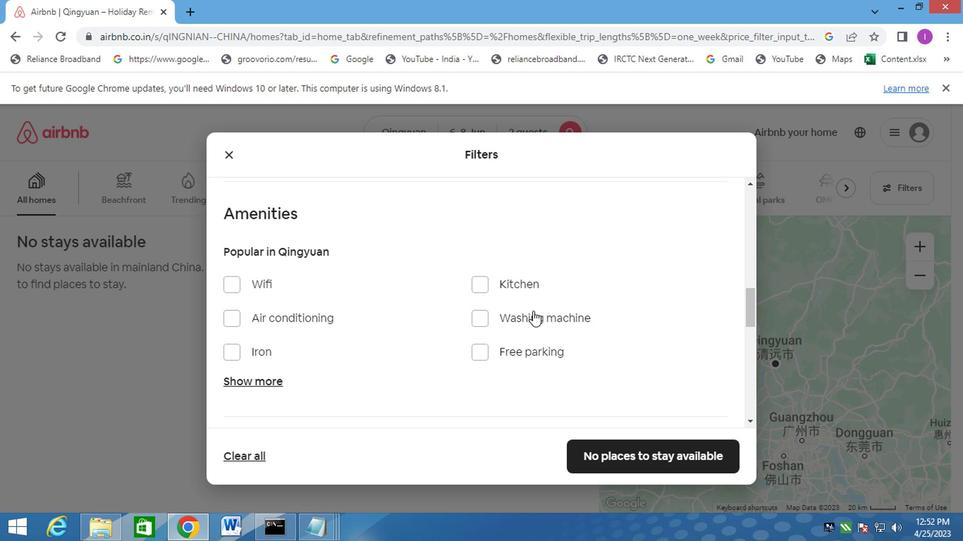 
Action: Mouse moved to (695, 335)
Screenshot: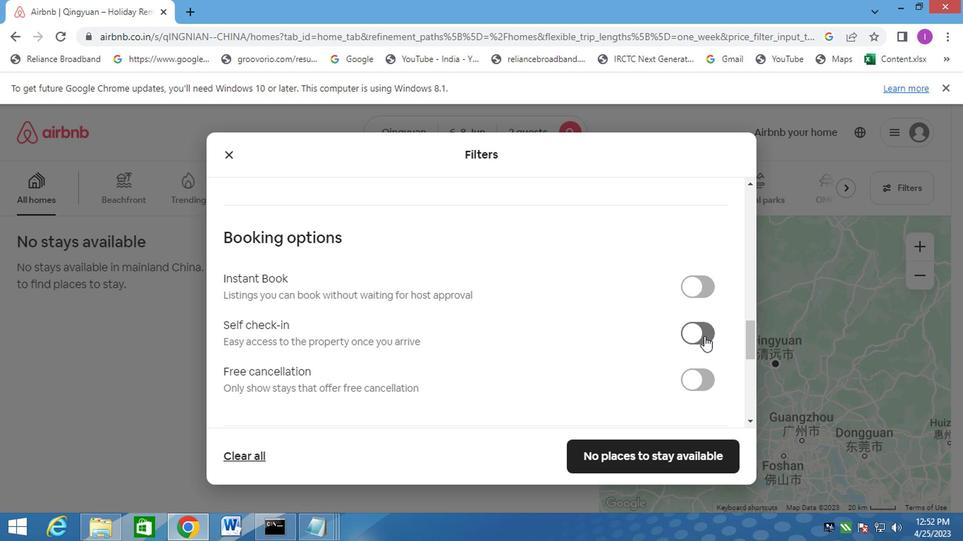 
Action: Mouse pressed left at (695, 335)
Screenshot: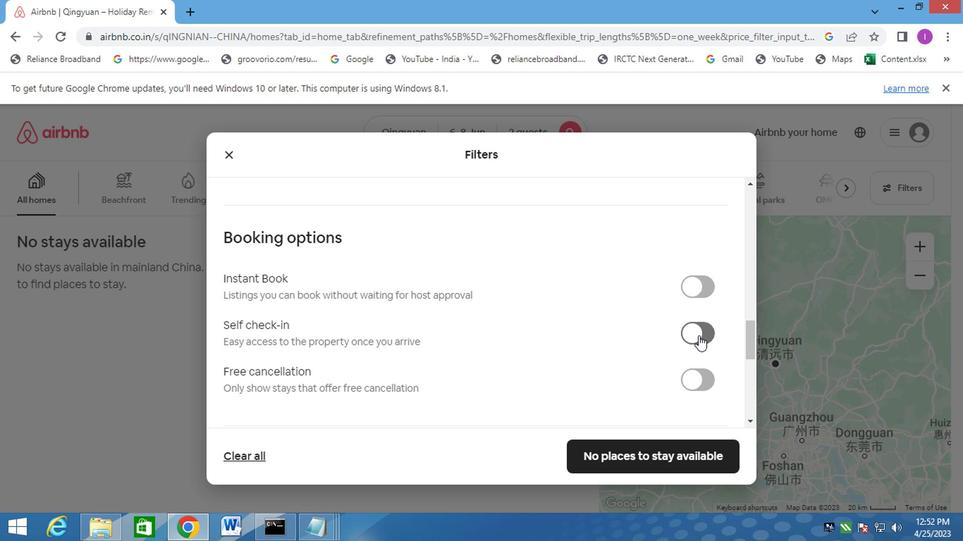 
Action: Mouse moved to (568, 319)
Screenshot: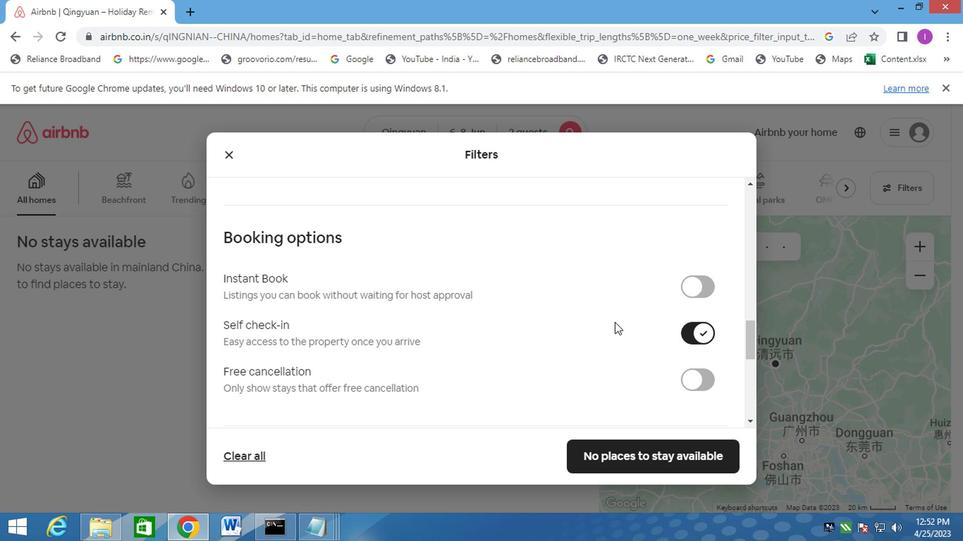 
Action: Mouse scrolled (568, 319) with delta (0, 0)
Screenshot: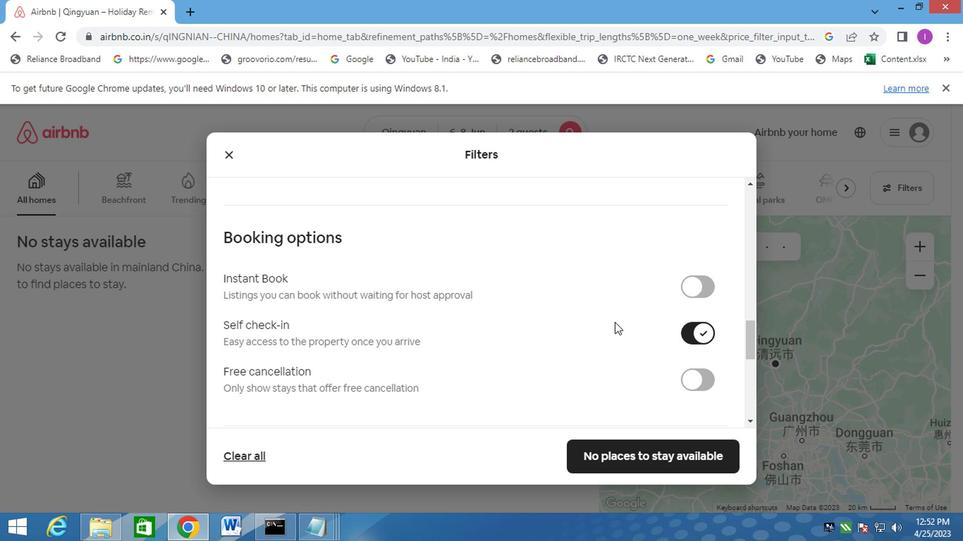 
Action: Mouse moved to (566, 320)
Screenshot: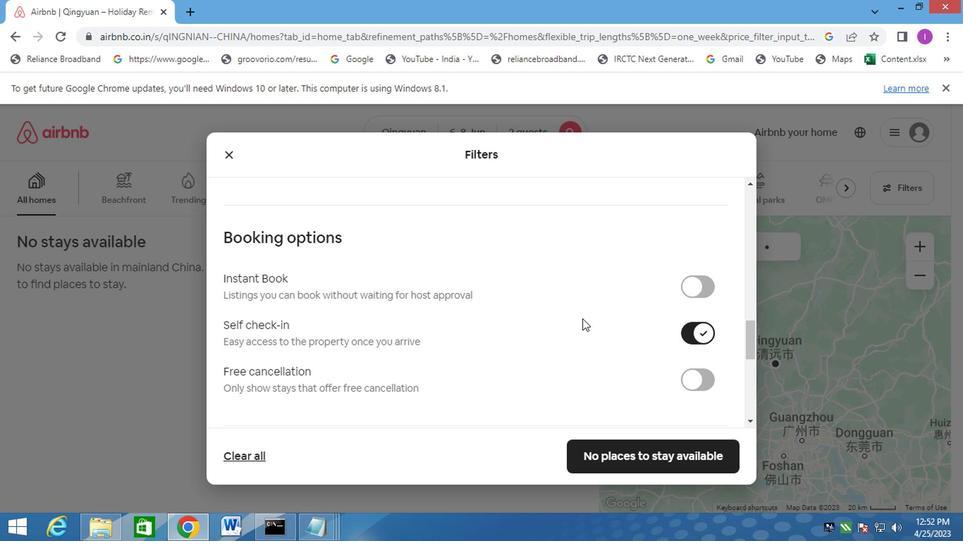 
Action: Mouse scrolled (566, 319) with delta (0, 0)
Screenshot: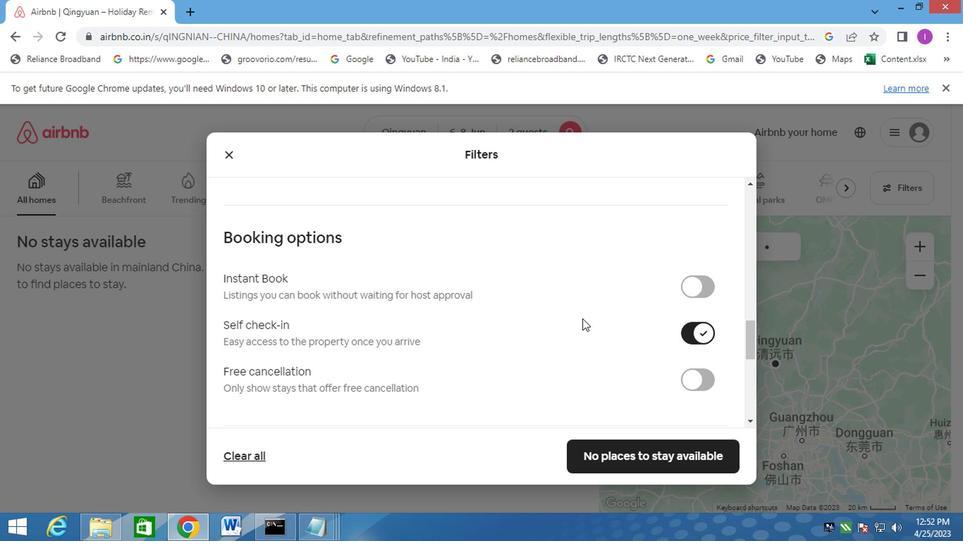 
Action: Mouse moved to (565, 321)
Screenshot: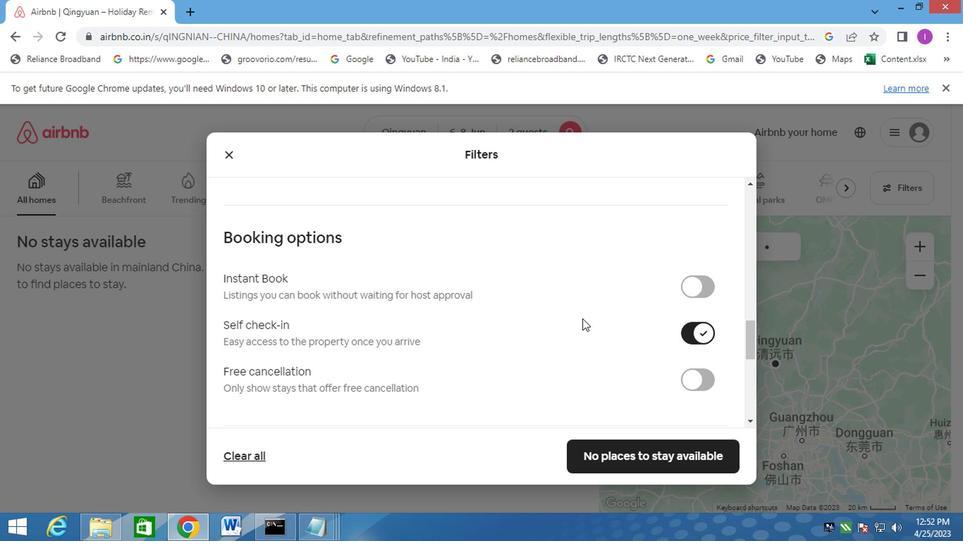 
Action: Mouse scrolled (565, 320) with delta (0, -1)
Screenshot: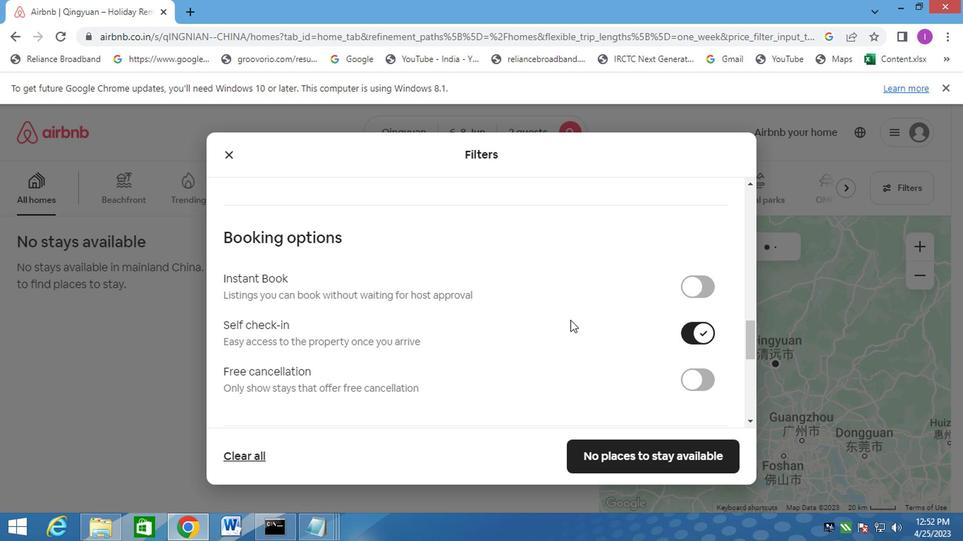 
Action: Mouse scrolled (565, 320) with delta (0, -1)
Screenshot: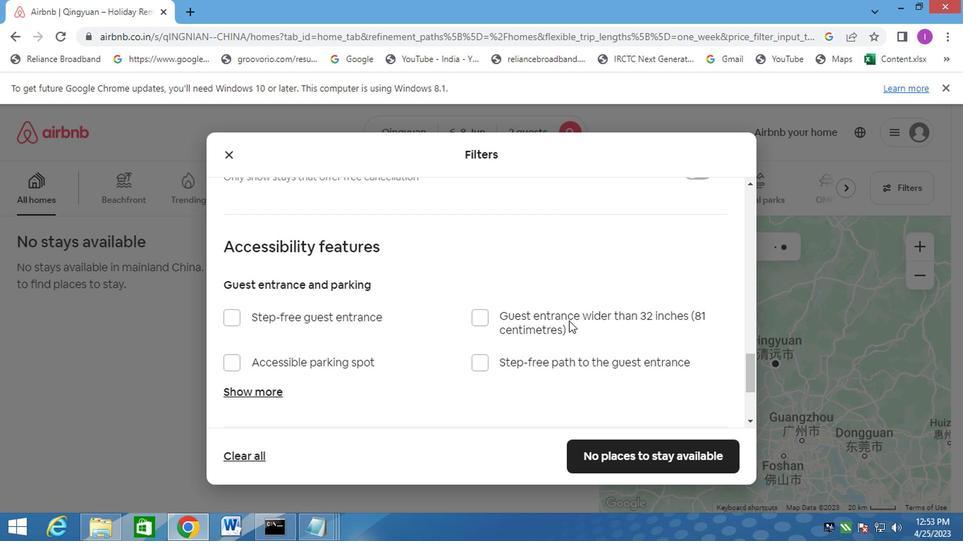 
Action: Mouse scrolled (565, 320) with delta (0, -1)
Screenshot: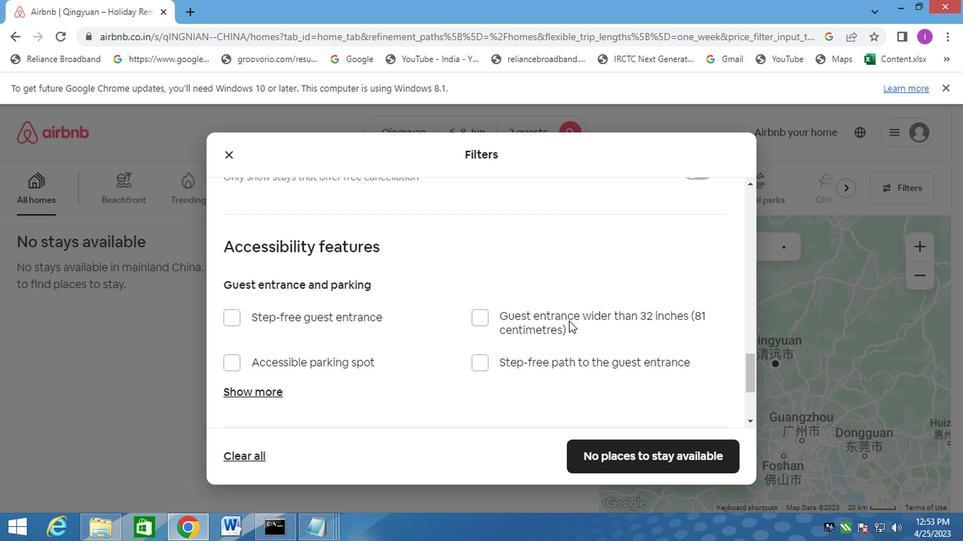 
Action: Mouse scrolled (565, 320) with delta (0, -1)
Screenshot: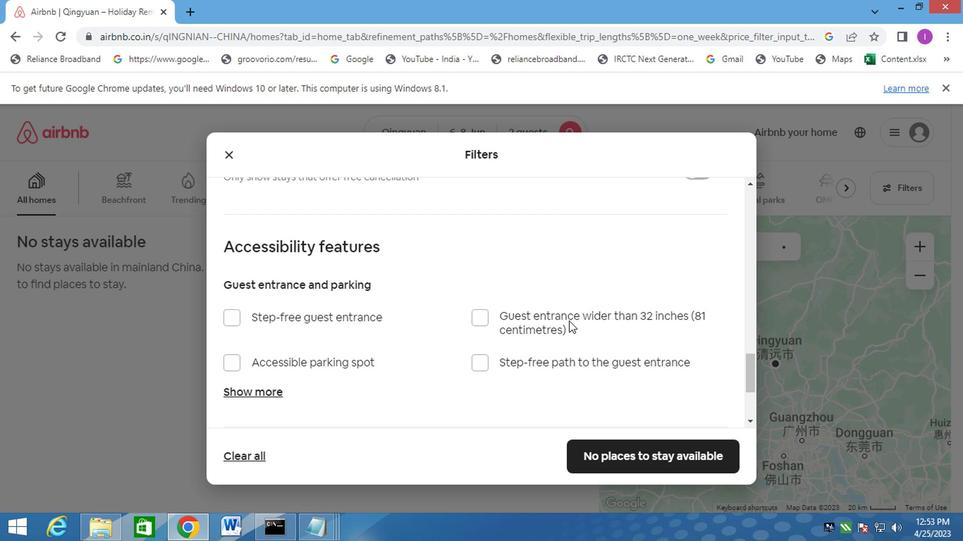 
Action: Mouse moved to (565, 321)
Screenshot: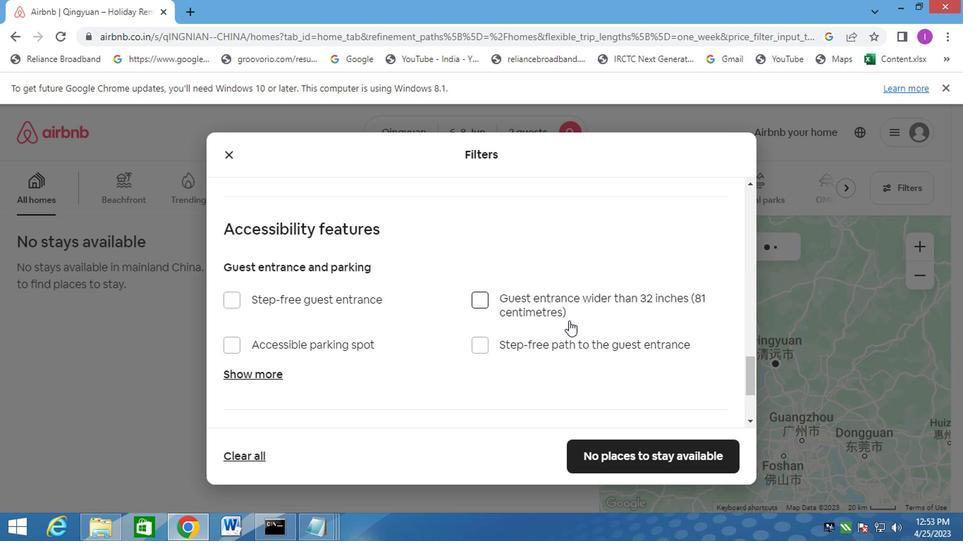 
Action: Mouse scrolled (565, 321) with delta (0, 0)
Screenshot: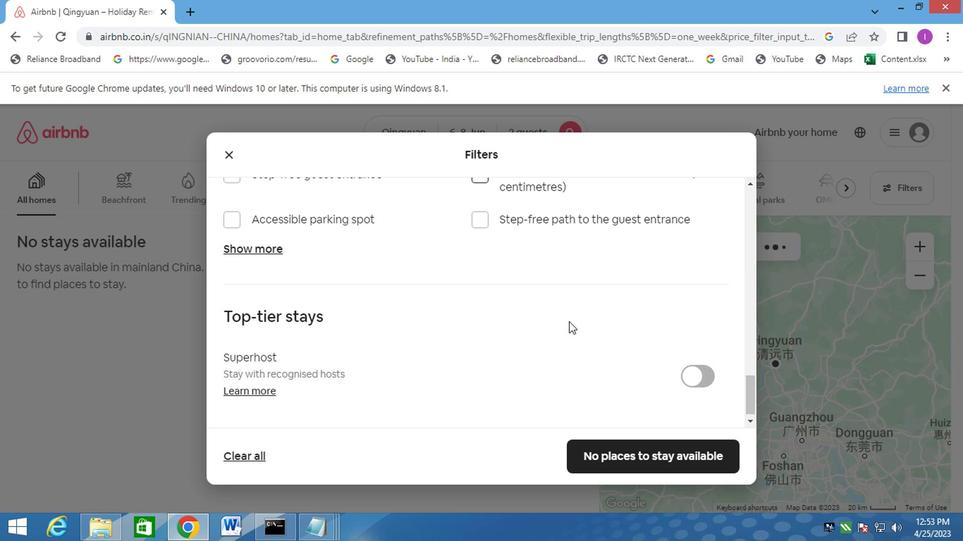 
Action: Mouse scrolled (565, 321) with delta (0, 0)
Screenshot: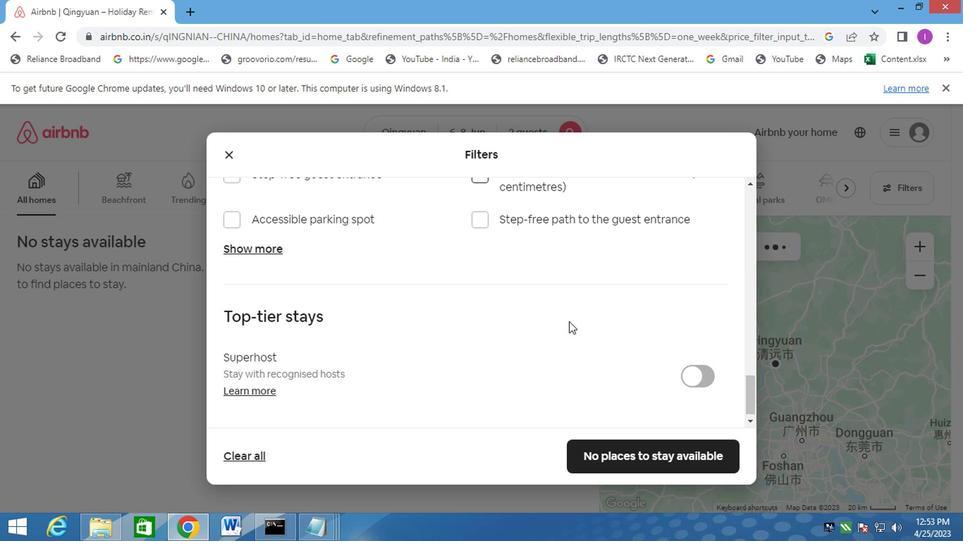 
Action: Mouse scrolled (565, 321) with delta (0, 0)
Screenshot: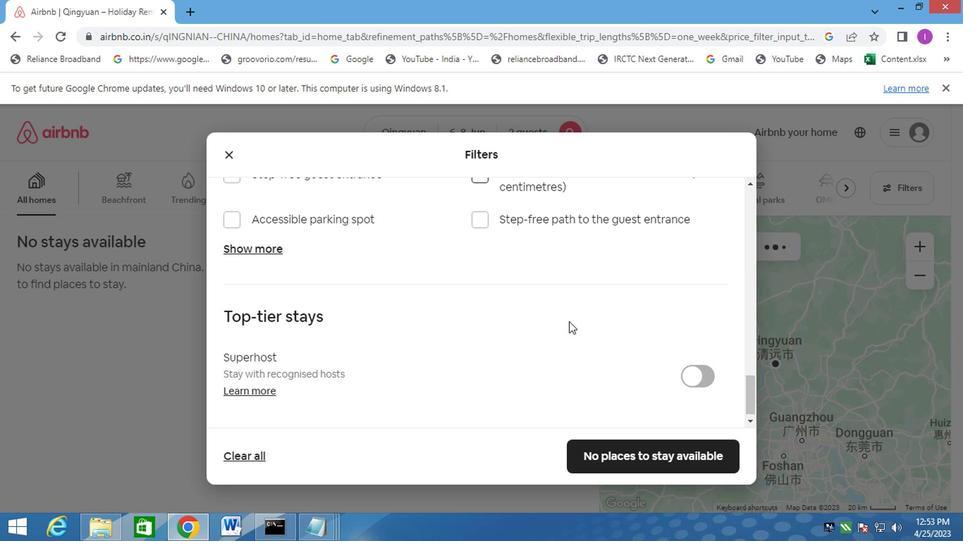 
Action: Mouse scrolled (565, 321) with delta (0, 0)
Screenshot: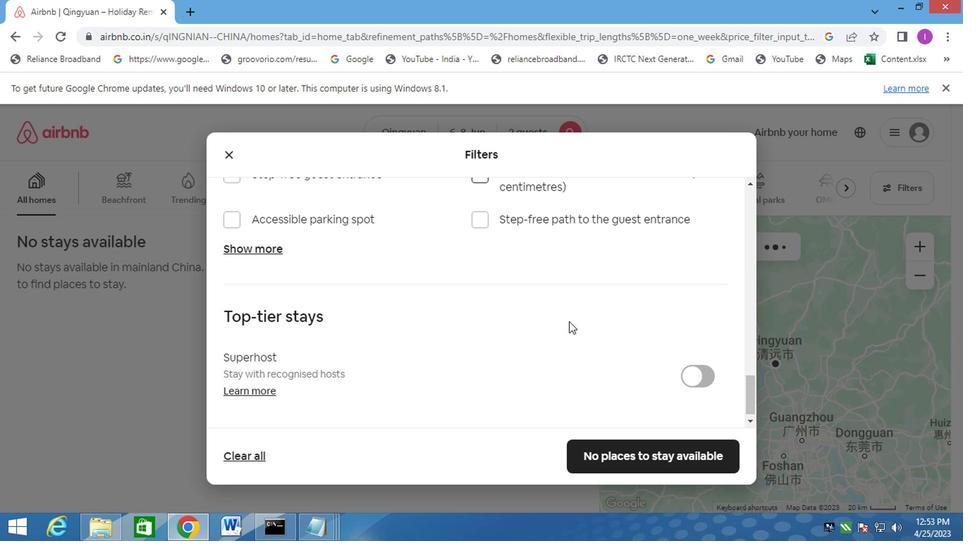 
Action: Mouse scrolled (565, 321) with delta (0, 0)
Screenshot: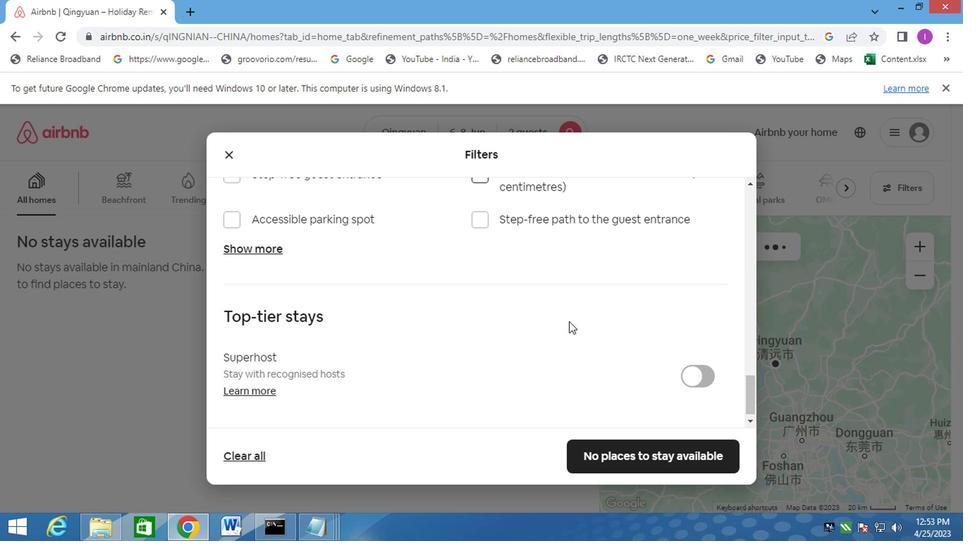 
Action: Mouse moved to (574, 324)
Screenshot: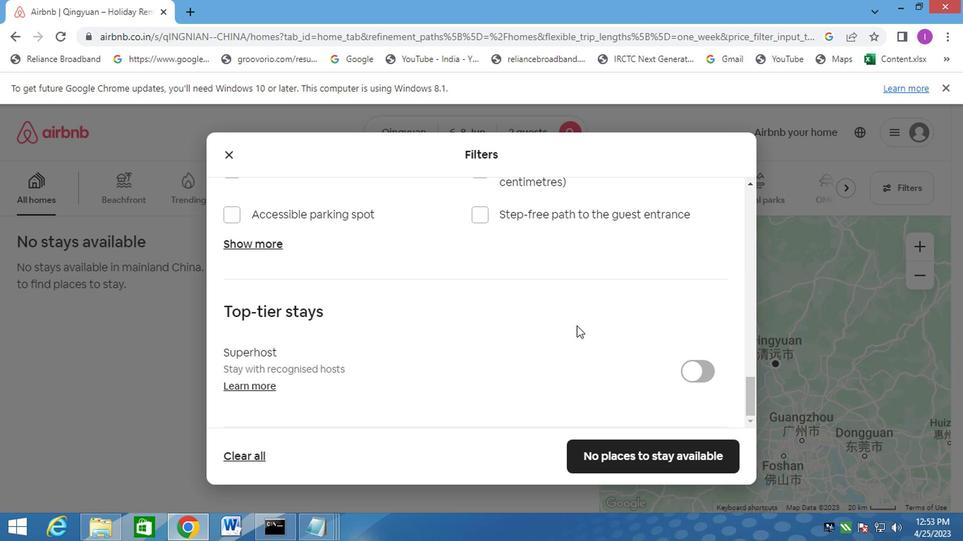 
Action: Mouse scrolled (574, 323) with delta (0, -1)
Screenshot: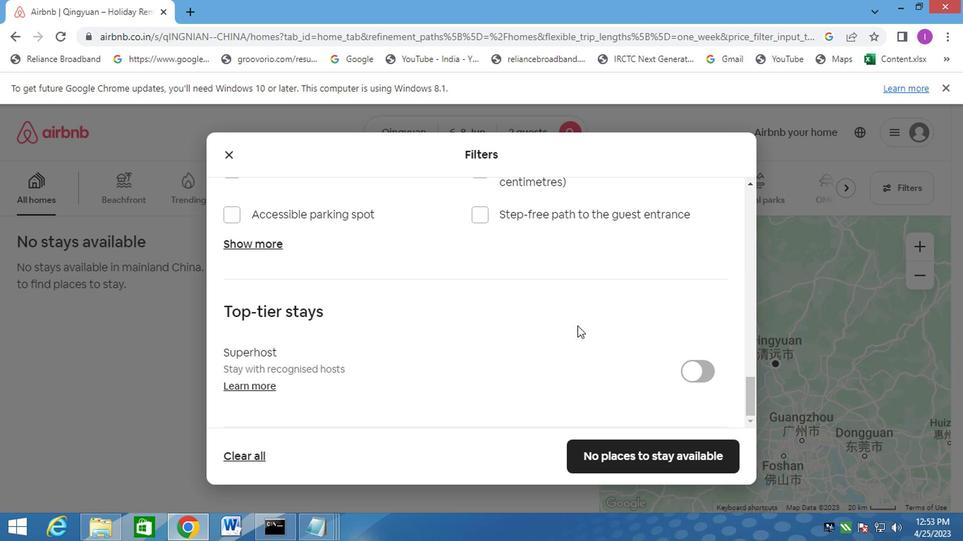 
Action: Mouse scrolled (574, 323) with delta (0, -1)
Screenshot: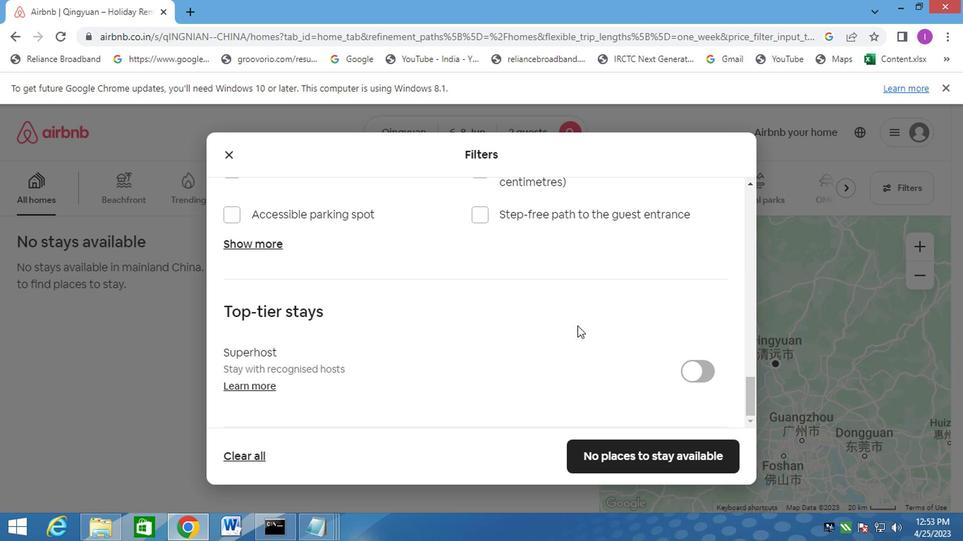 
Action: Mouse scrolled (574, 323) with delta (0, -1)
Screenshot: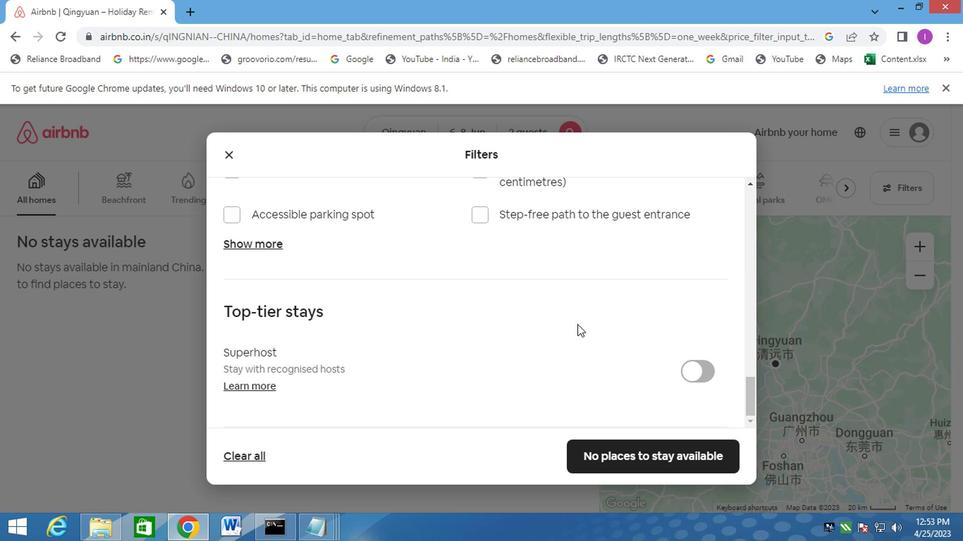 
Action: Mouse moved to (576, 324)
Screenshot: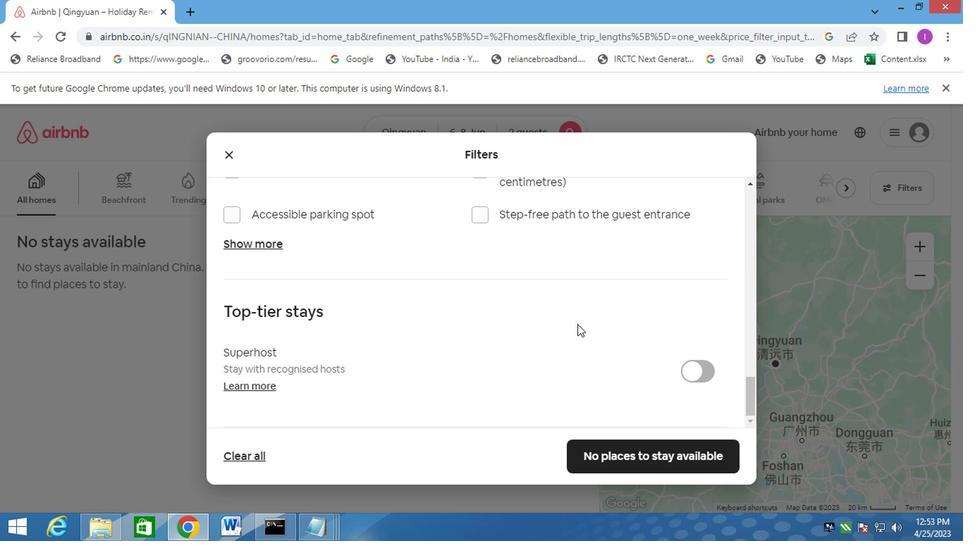 
Action: Mouse scrolled (576, 323) with delta (0, -1)
Screenshot: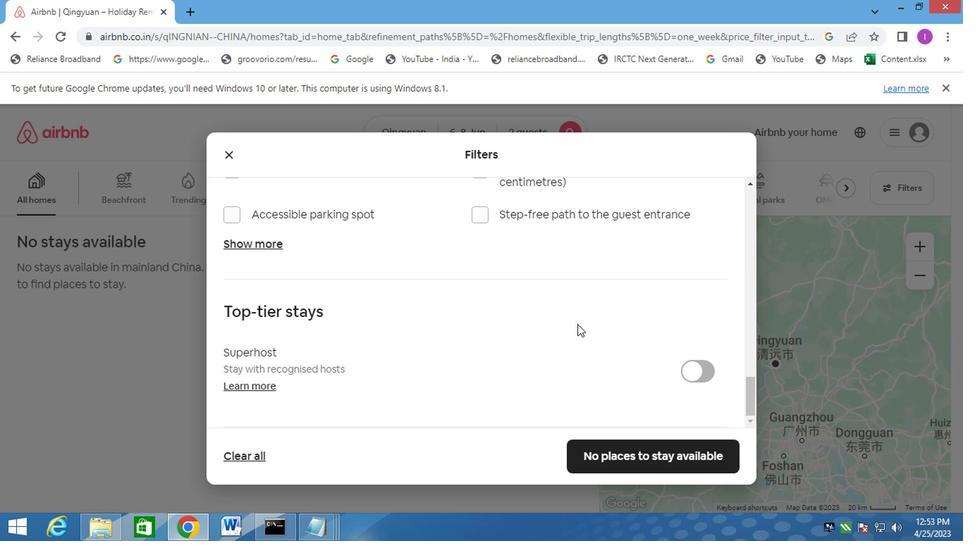 
Action: Mouse moved to (606, 448)
Screenshot: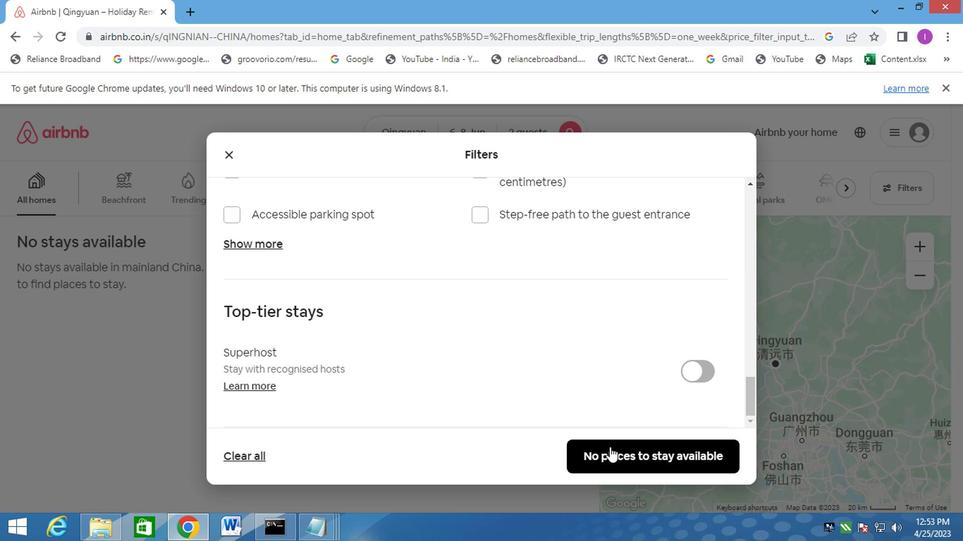 
Action: Mouse pressed left at (606, 448)
Screenshot: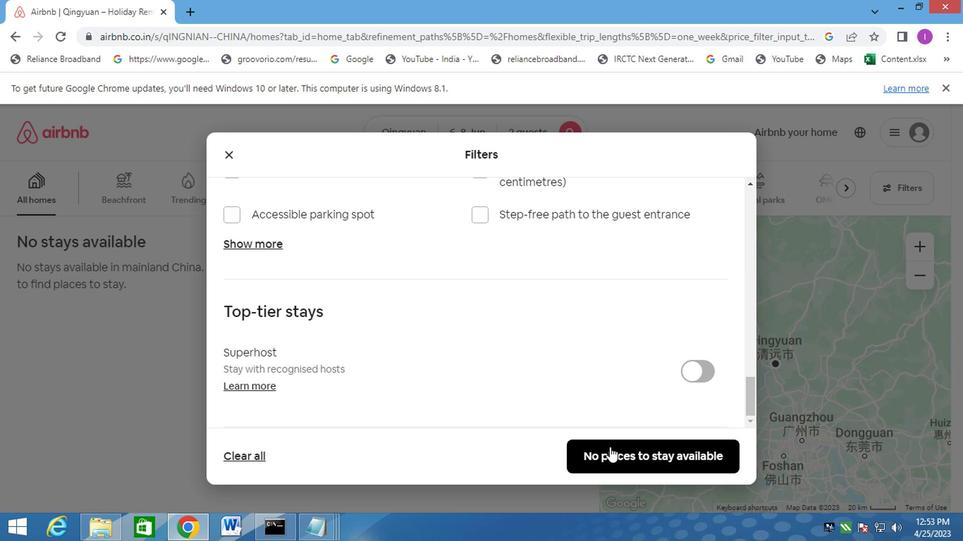 
Action: Mouse moved to (659, 438)
Screenshot: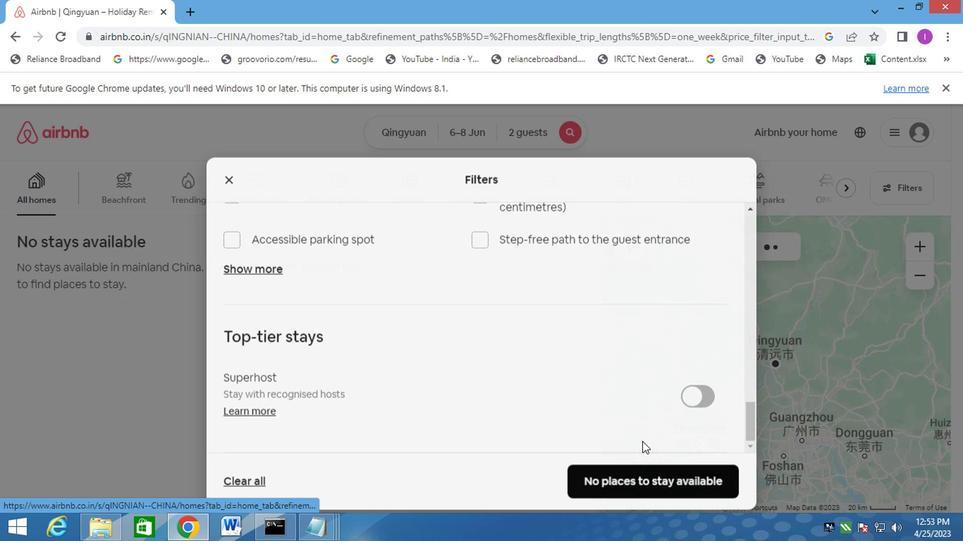 
